 Task: Set up alerts for new listings in Miami, Florida, with oceanfront views.
Action: Key pressed m<Key.caps_lock>IAMI
Screenshot: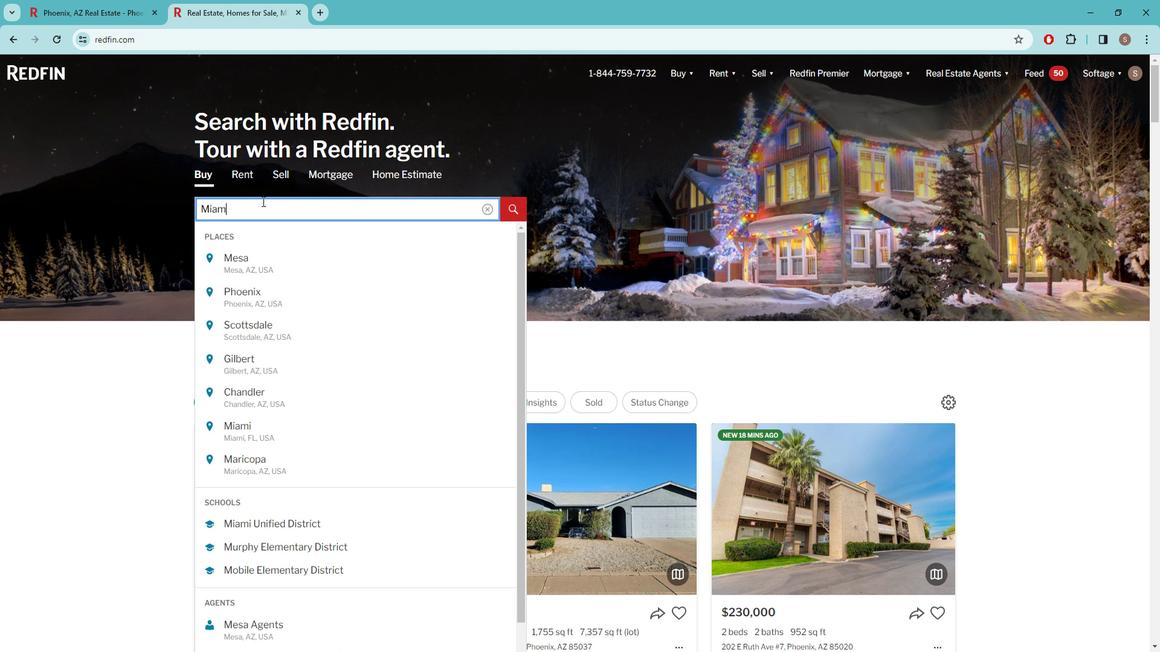 
Action: Mouse moved to (265, 259)
Screenshot: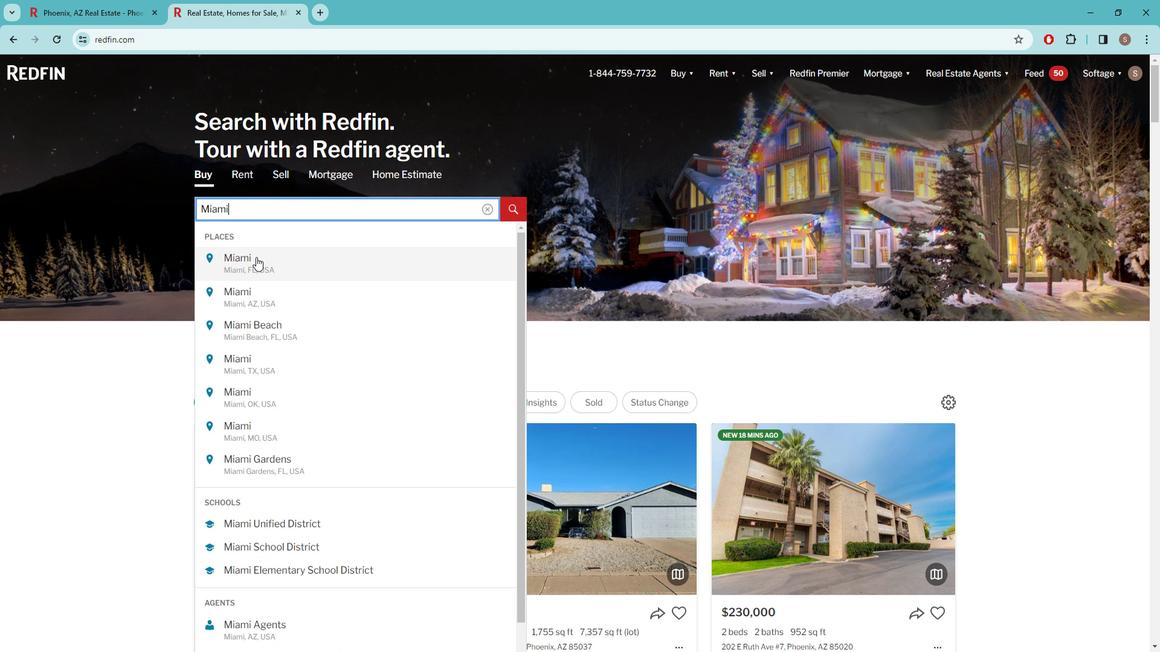 
Action: Mouse pressed left at (265, 259)
Screenshot: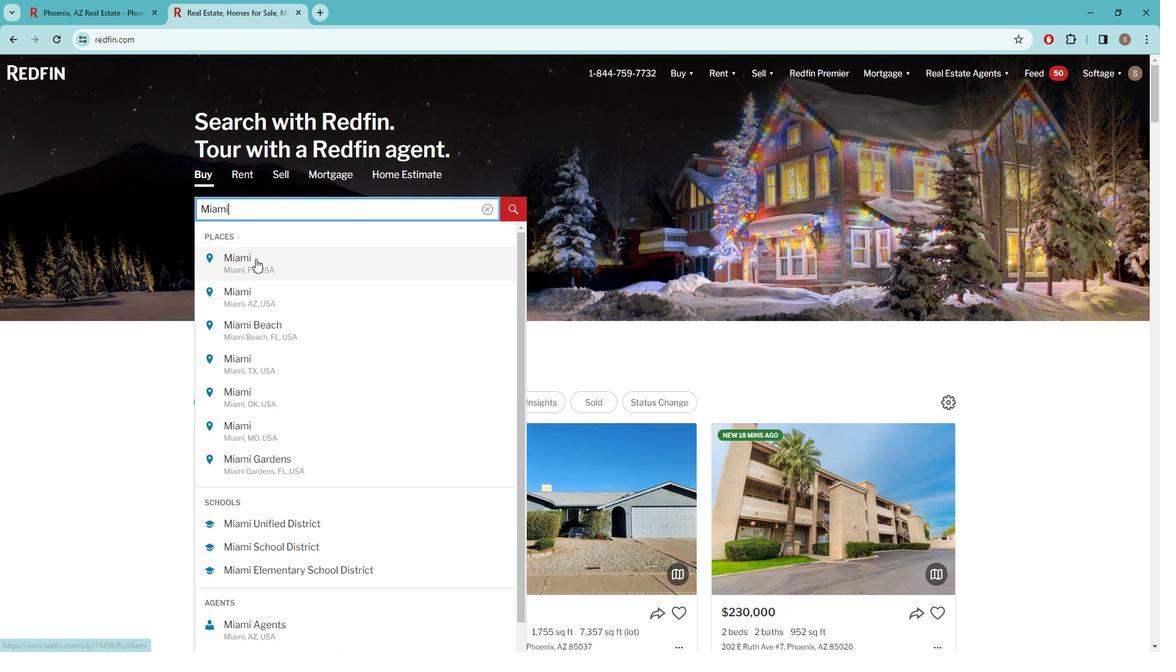 
Action: Mouse moved to (1026, 152)
Screenshot: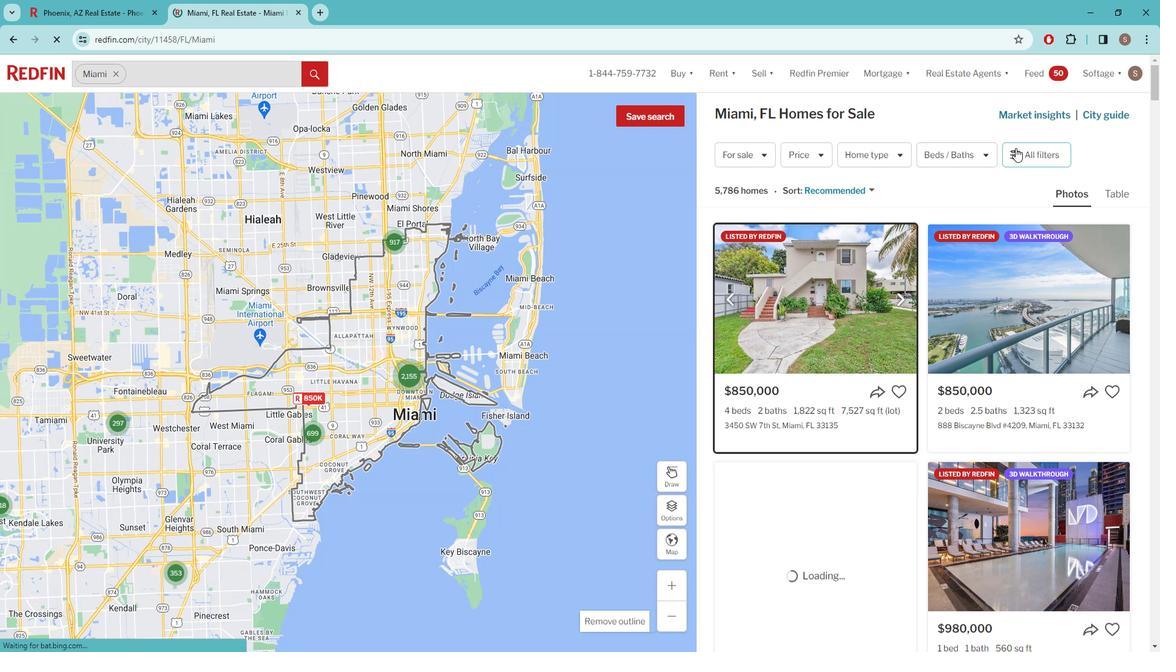 
Action: Mouse pressed left at (1026, 152)
Screenshot: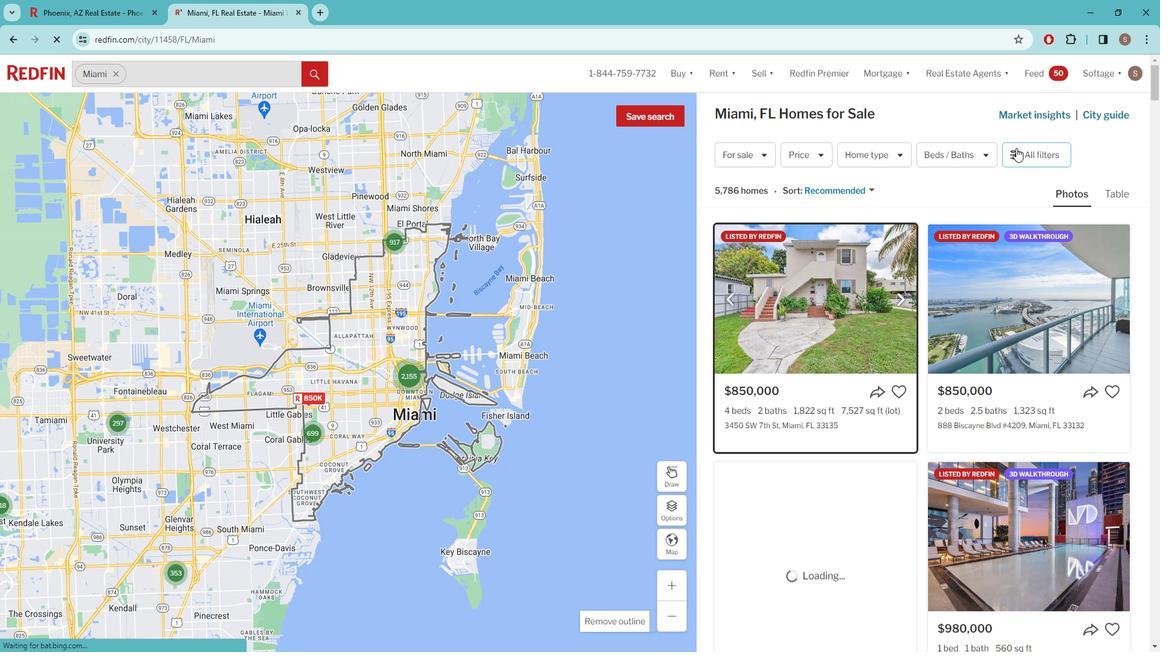 
Action: Mouse moved to (1021, 152)
Screenshot: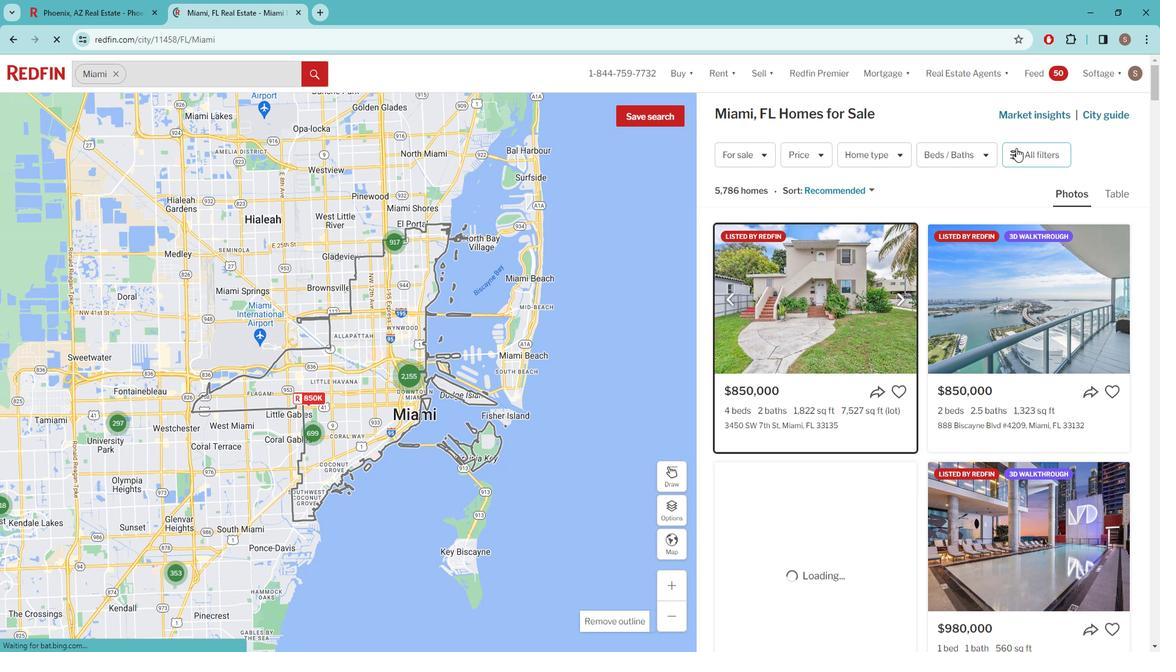 
Action: Mouse pressed left at (1021, 152)
Screenshot: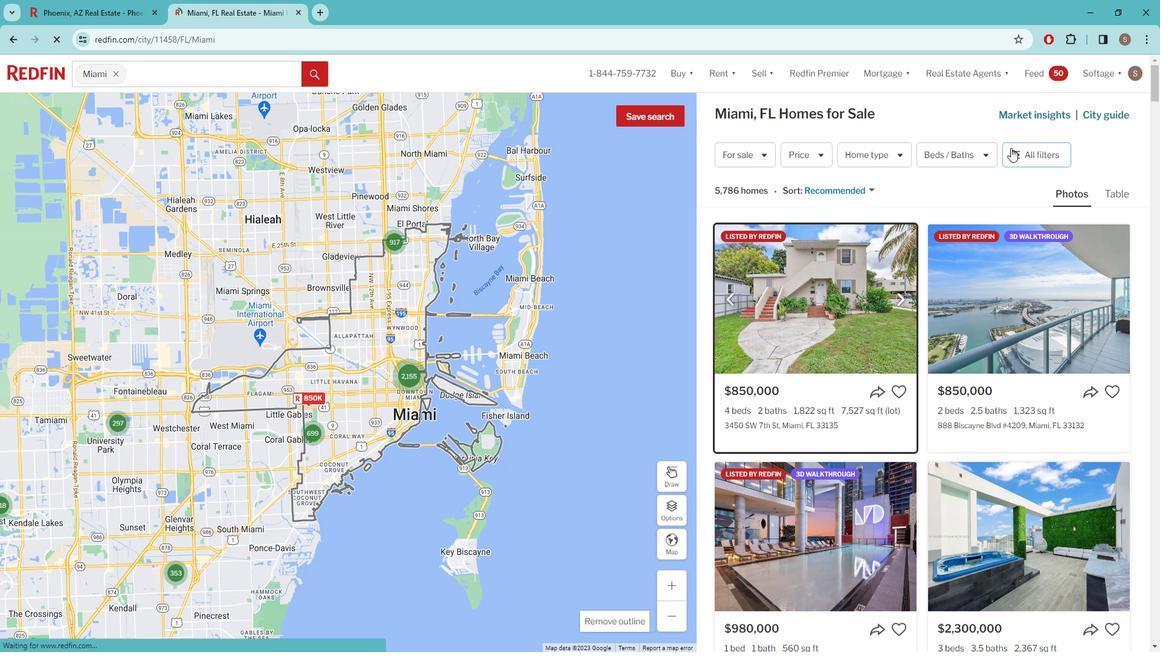 
Action: Mouse moved to (921, 269)
Screenshot: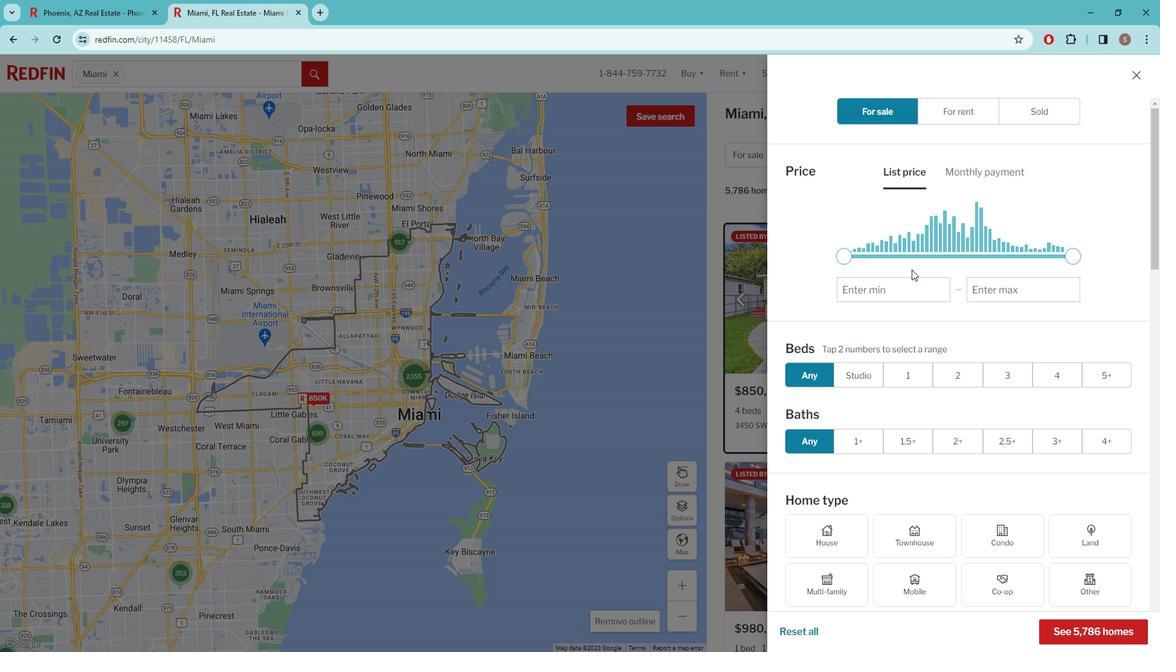 
Action: Mouse scrolled (921, 269) with delta (0, 0)
Screenshot: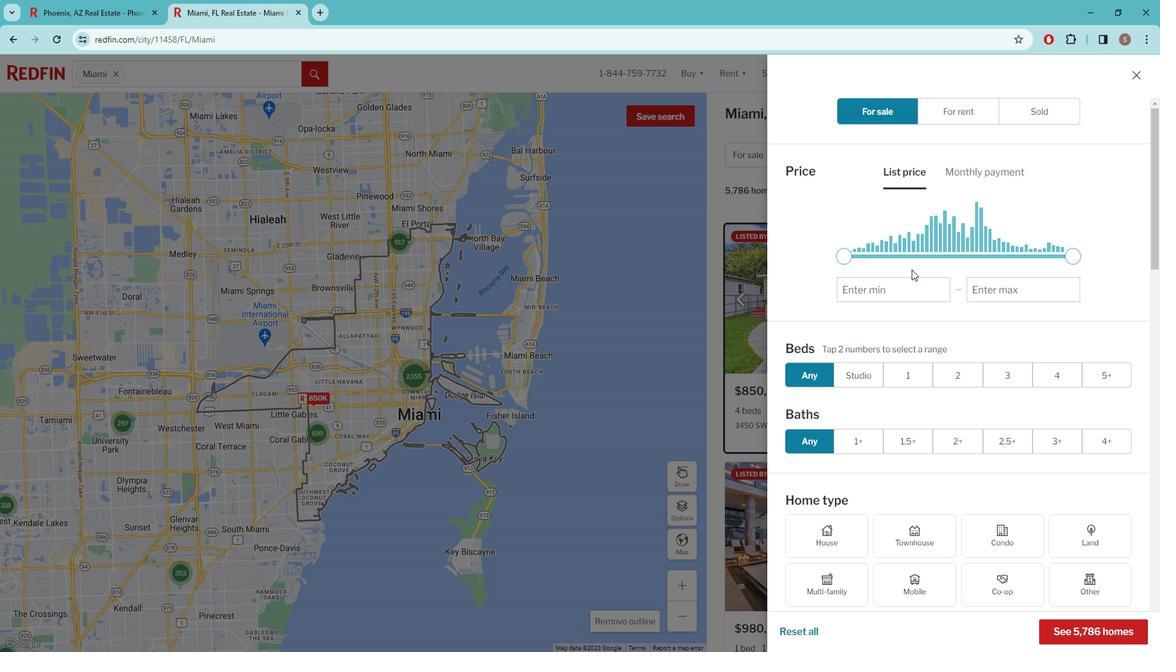 
Action: Mouse moved to (914, 269)
Screenshot: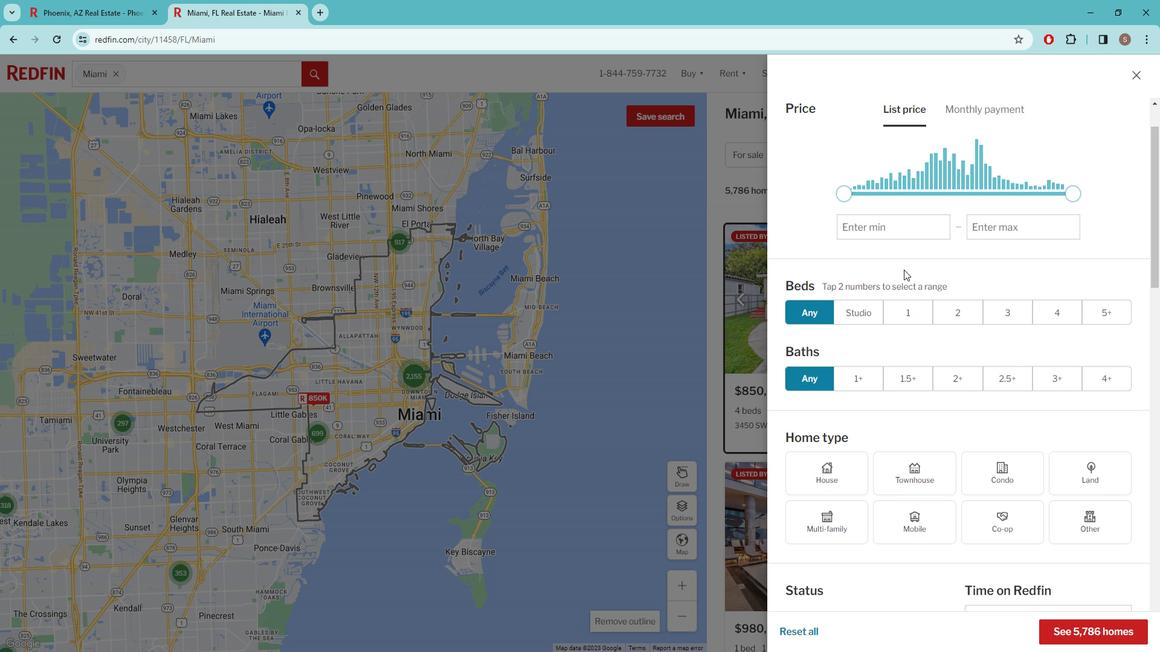 
Action: Mouse scrolled (914, 269) with delta (0, 0)
Screenshot: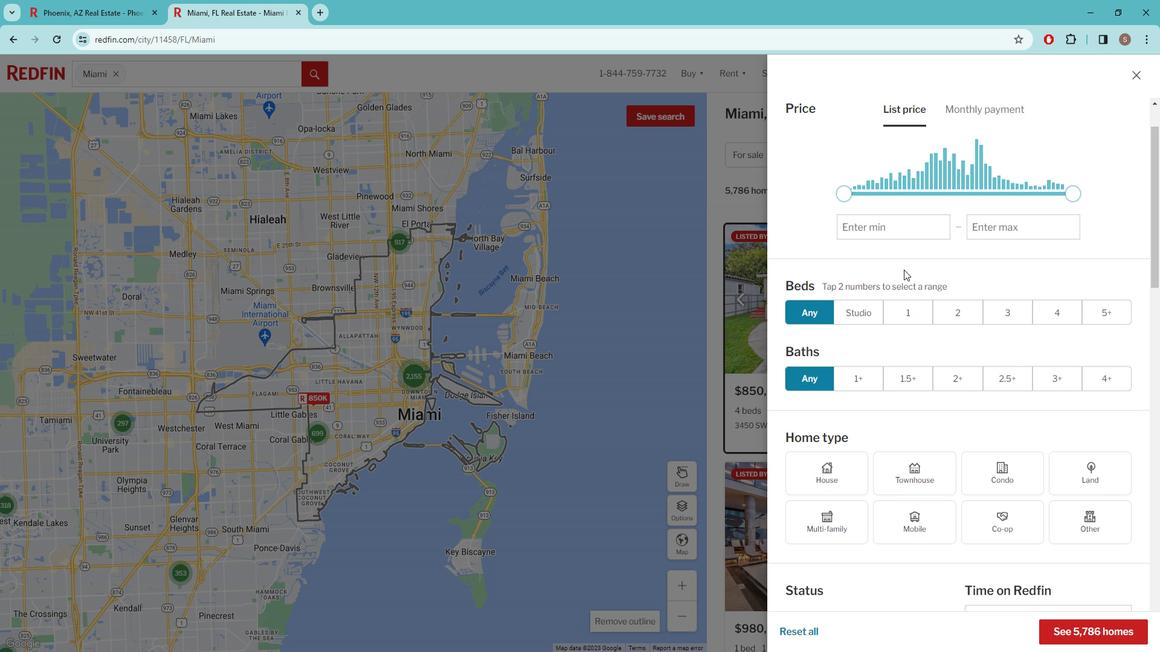 
Action: Mouse moved to (912, 269)
Screenshot: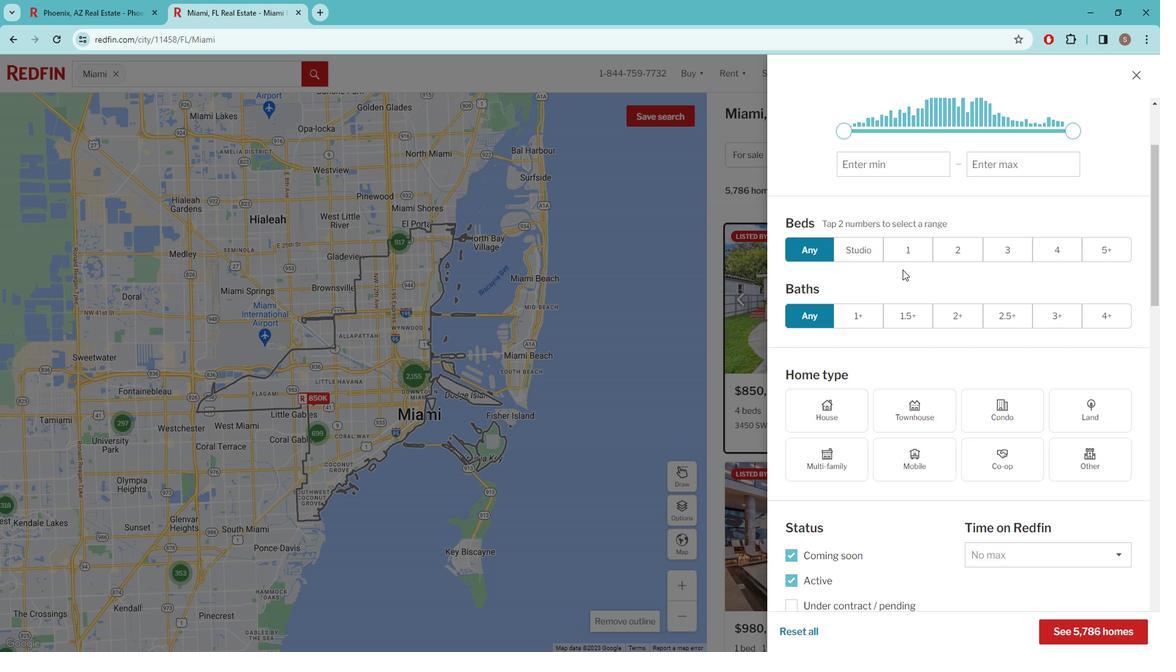 
Action: Mouse scrolled (912, 269) with delta (0, 0)
Screenshot: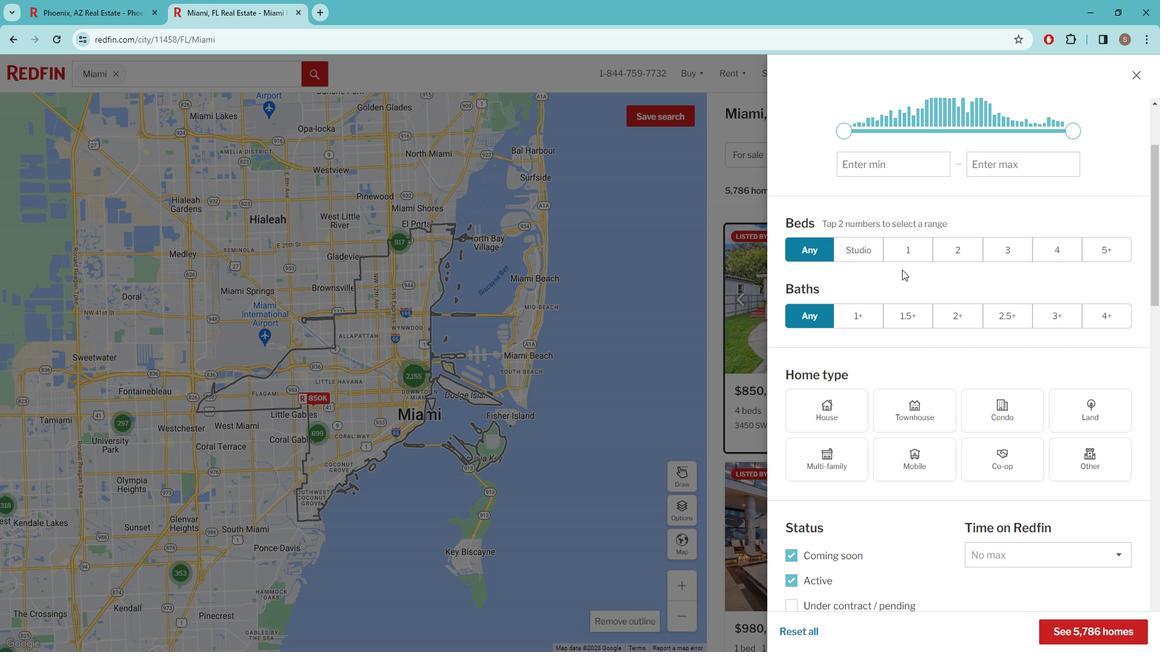 
Action: Mouse moved to (908, 269)
Screenshot: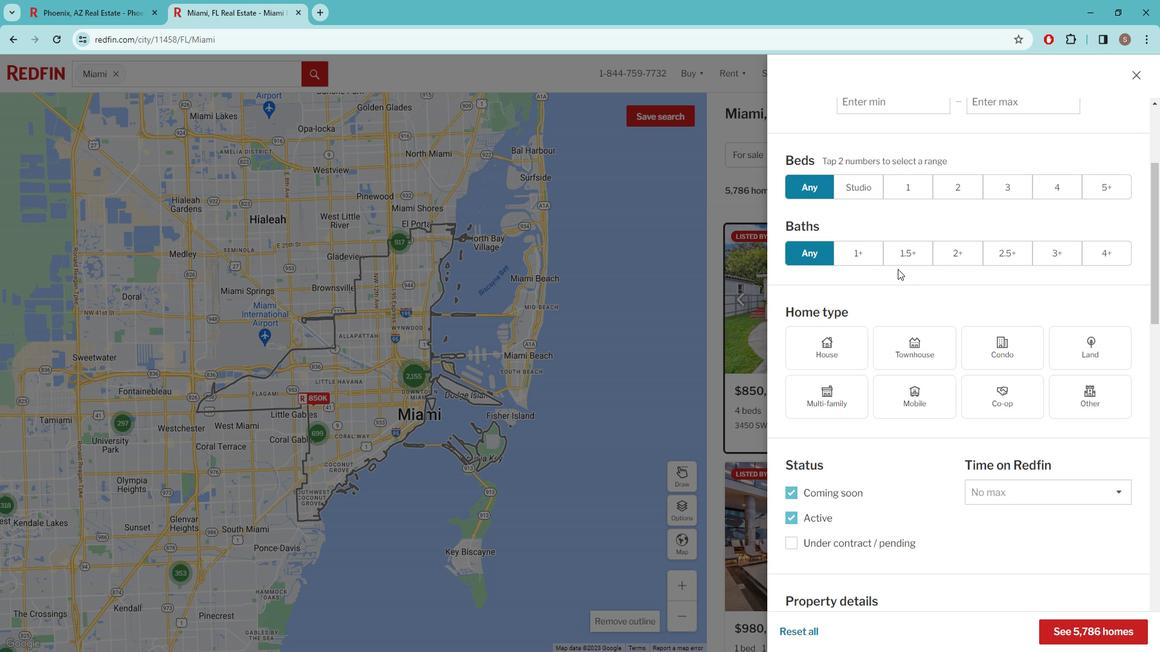 
Action: Mouse scrolled (908, 268) with delta (0, 0)
Screenshot: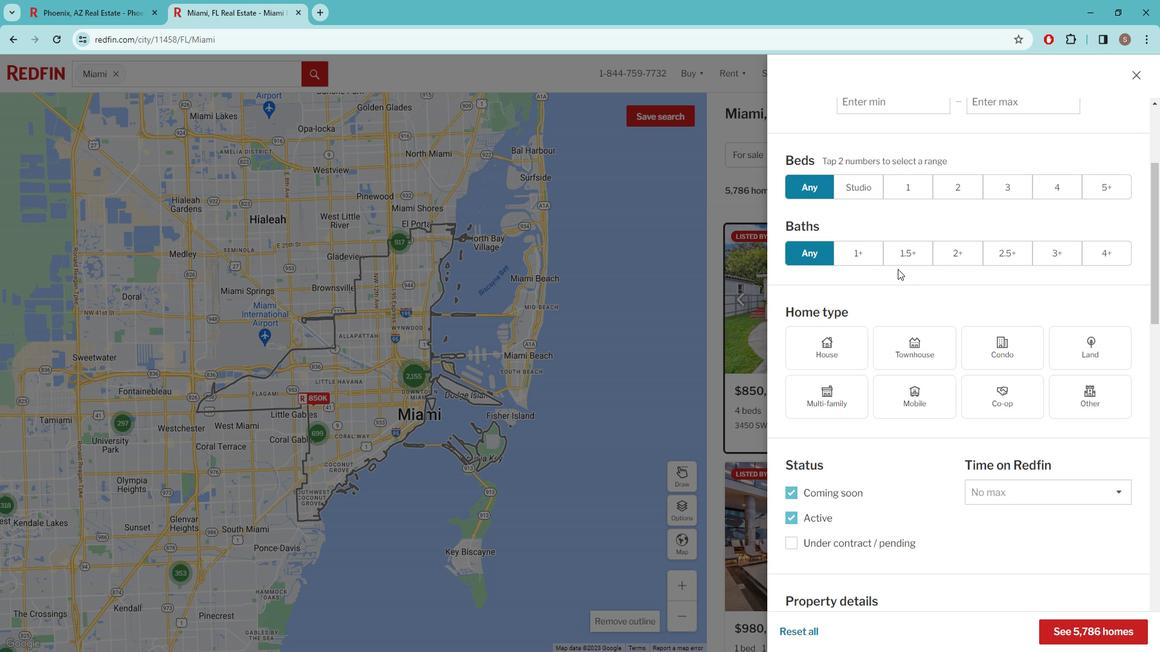 
Action: Mouse moved to (895, 269)
Screenshot: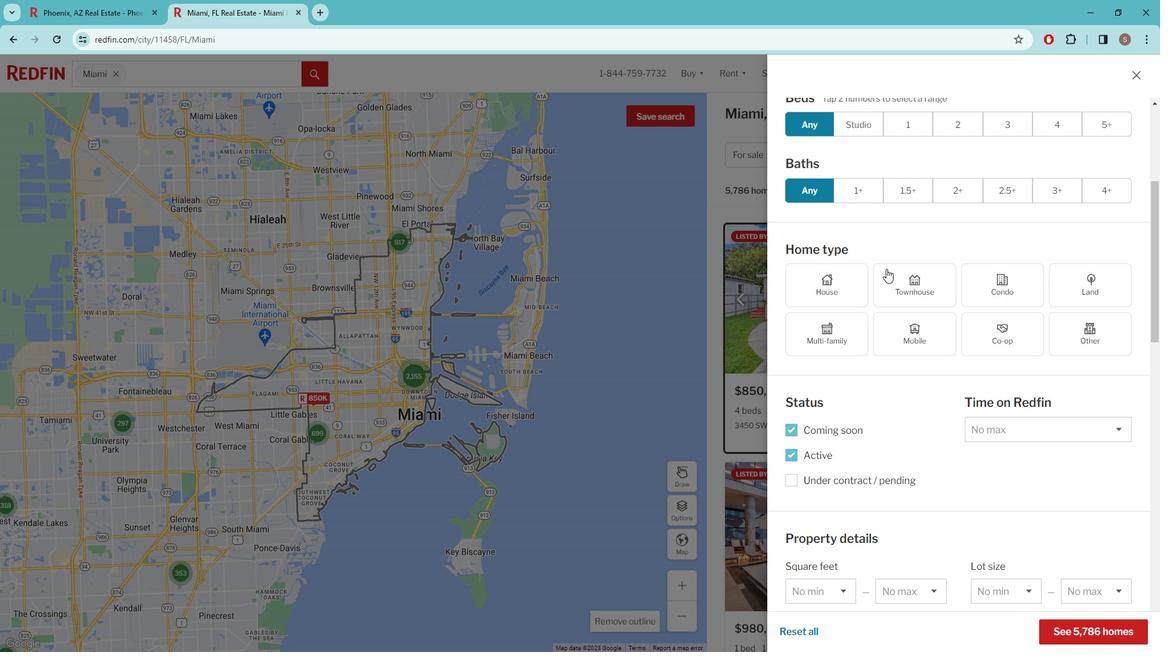 
Action: Mouse scrolled (895, 268) with delta (0, 0)
Screenshot: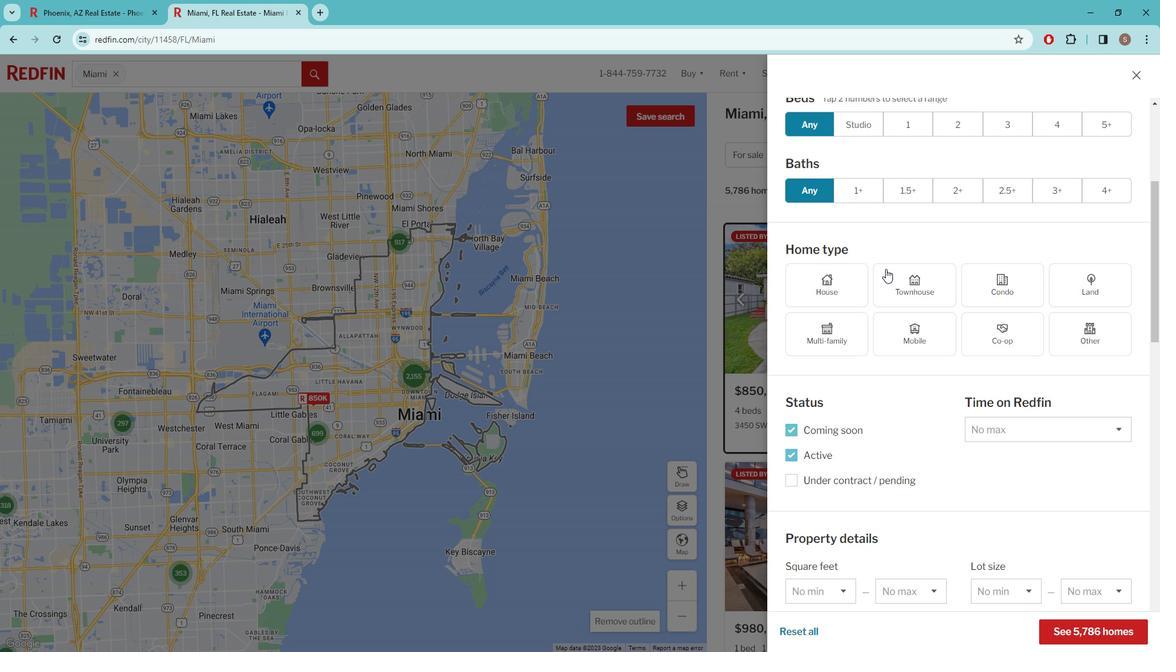 
Action: Mouse scrolled (895, 268) with delta (0, 0)
Screenshot: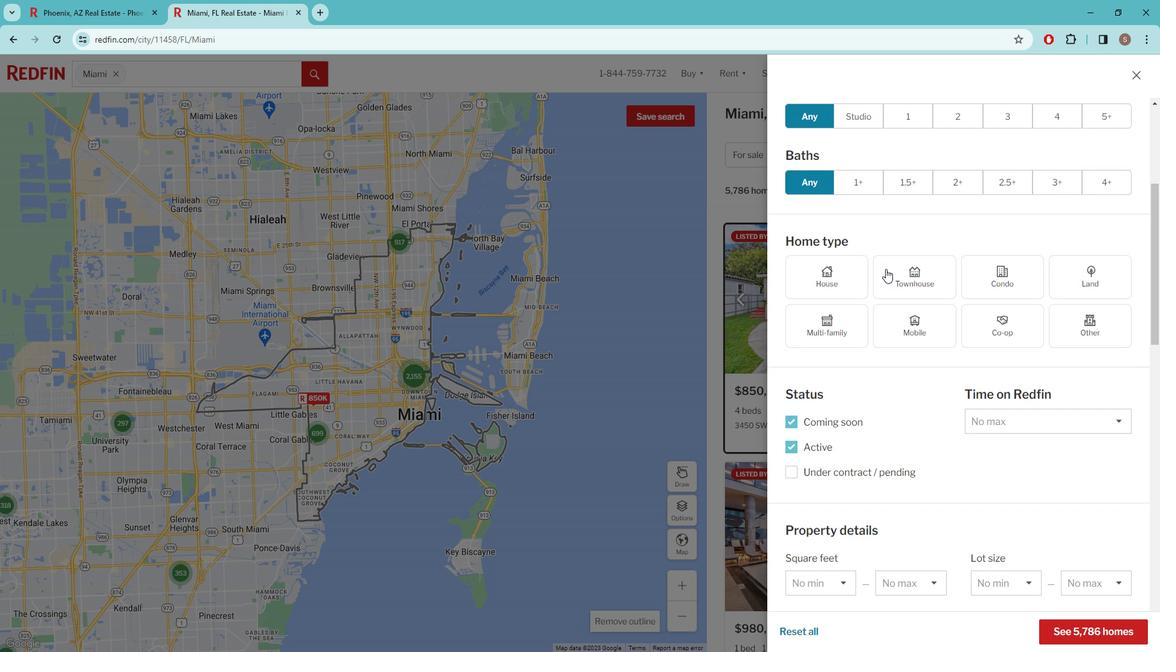 
Action: Mouse scrolled (895, 268) with delta (0, 0)
Screenshot: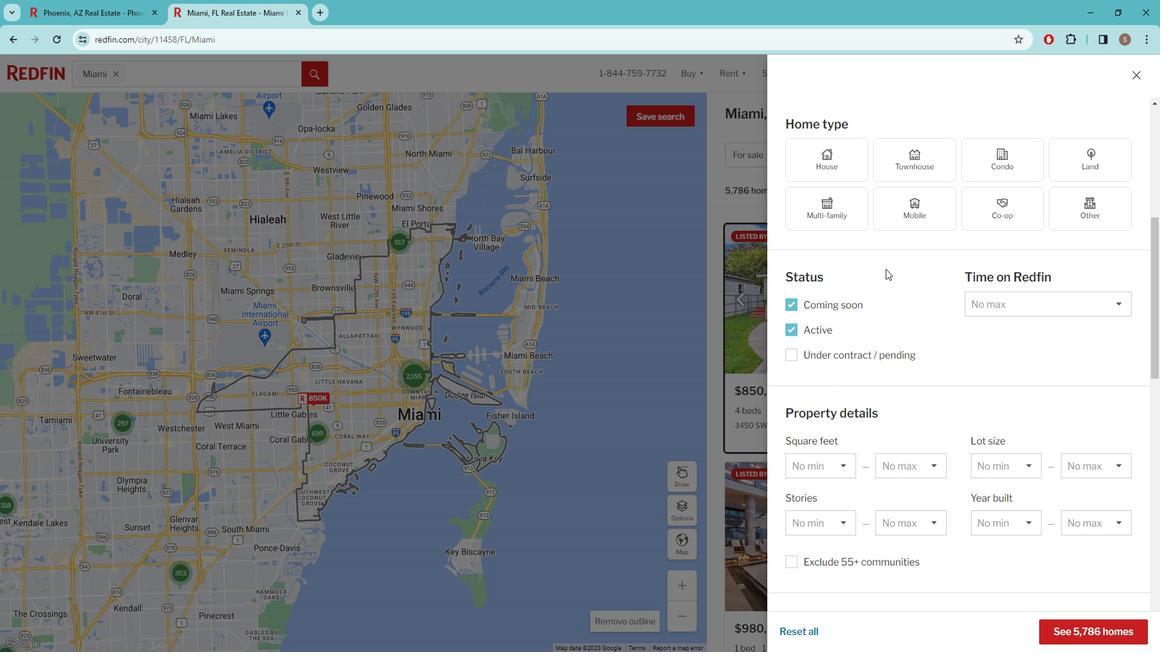 
Action: Mouse moved to (894, 269)
Screenshot: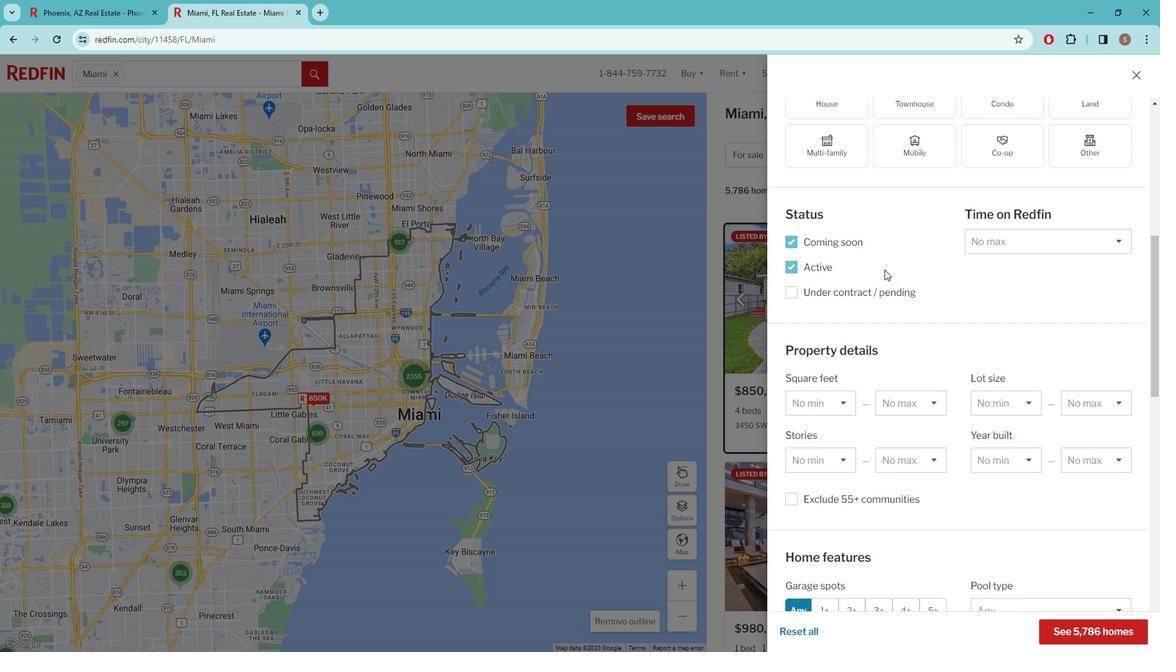 
Action: Mouse scrolled (894, 269) with delta (0, 0)
Screenshot: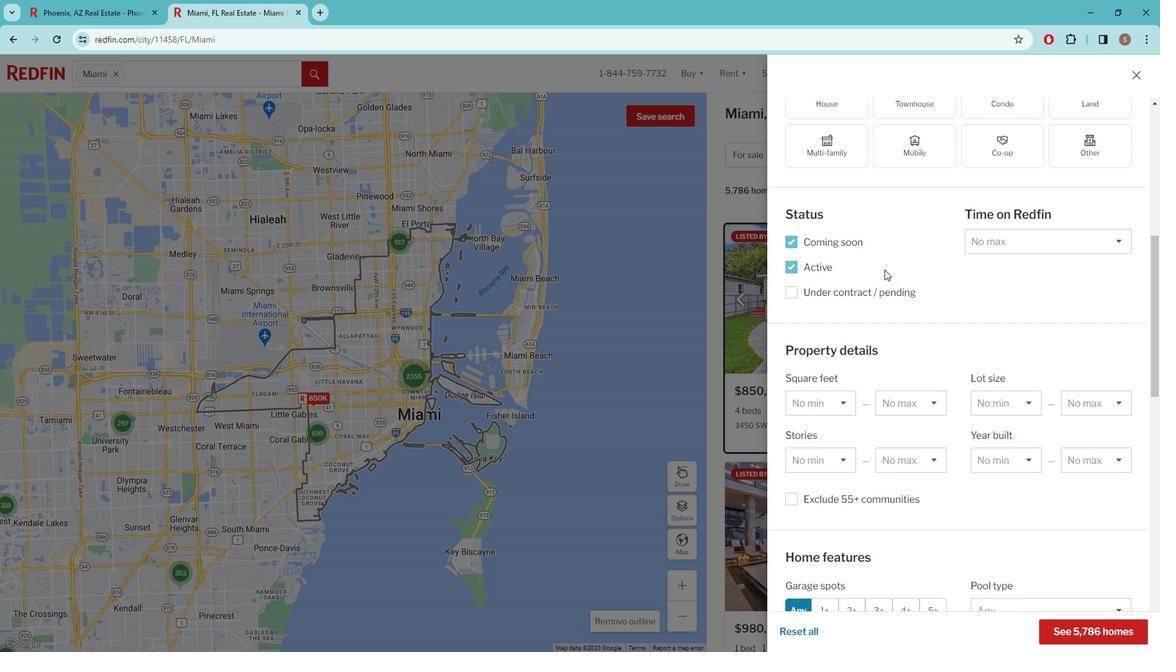 
Action: Mouse scrolled (894, 269) with delta (0, 0)
Screenshot: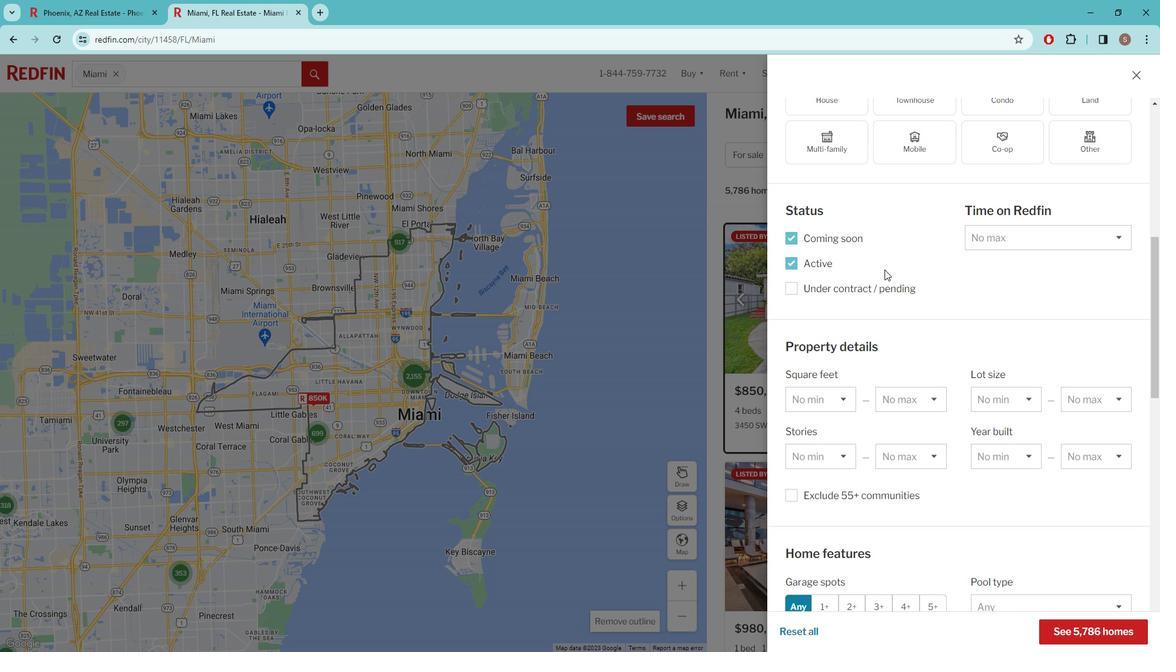 
Action: Mouse scrolled (894, 269) with delta (0, 0)
Screenshot: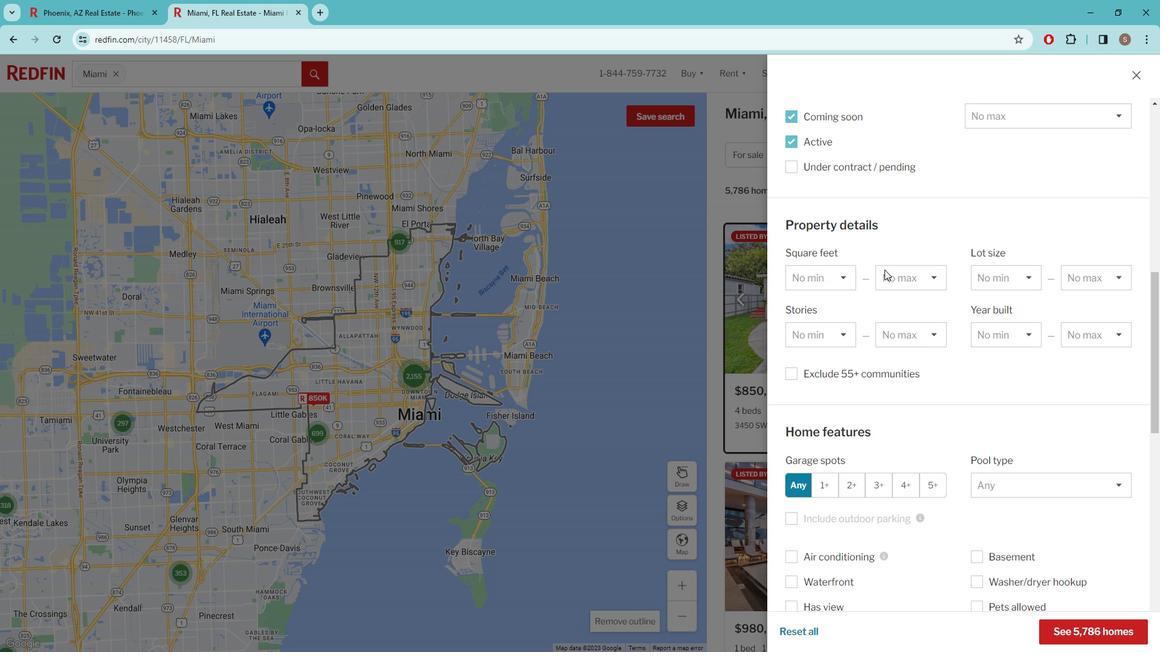 
Action: Mouse scrolled (894, 269) with delta (0, 0)
Screenshot: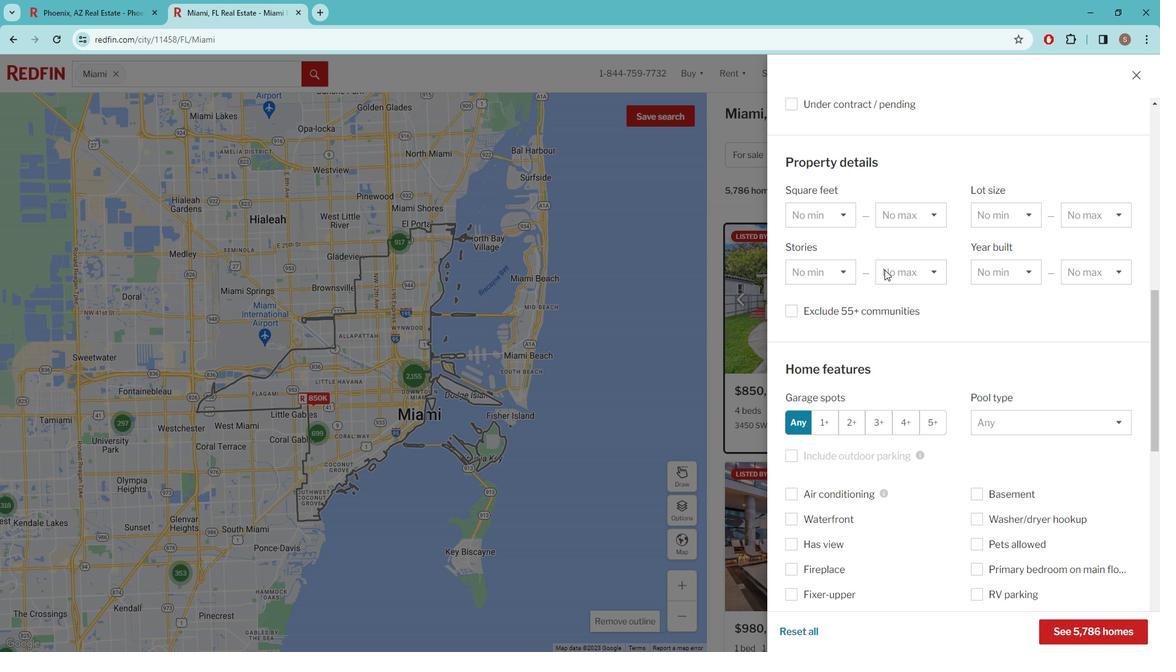 
Action: Mouse moved to (894, 270)
Screenshot: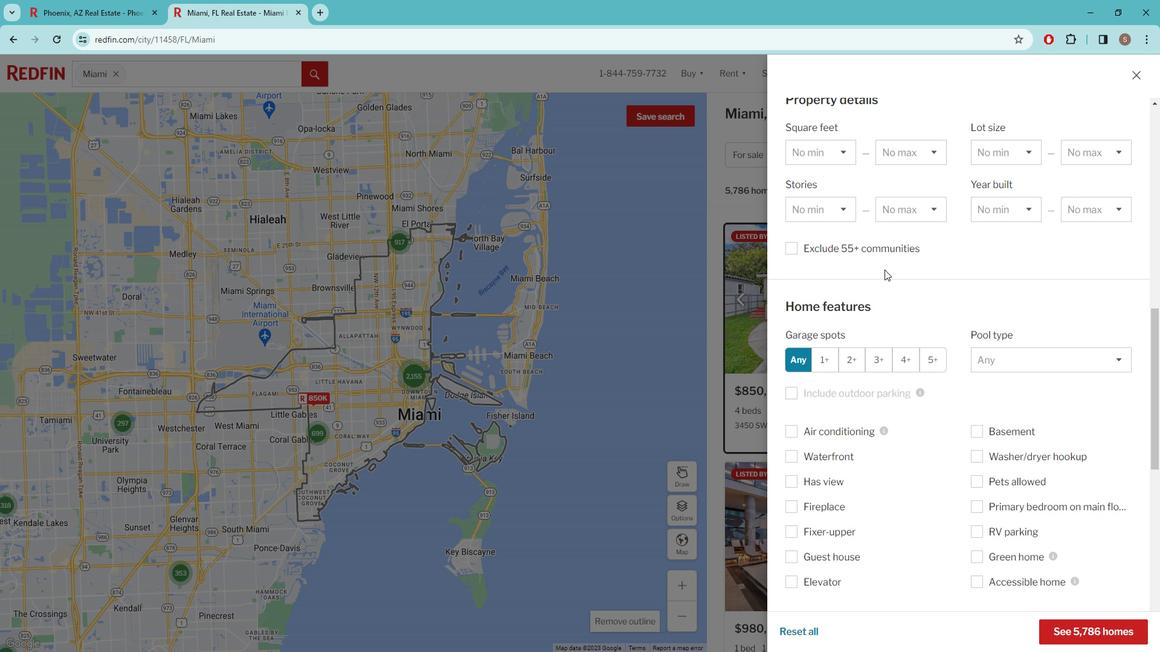 
Action: Mouse scrolled (894, 269) with delta (0, 0)
Screenshot: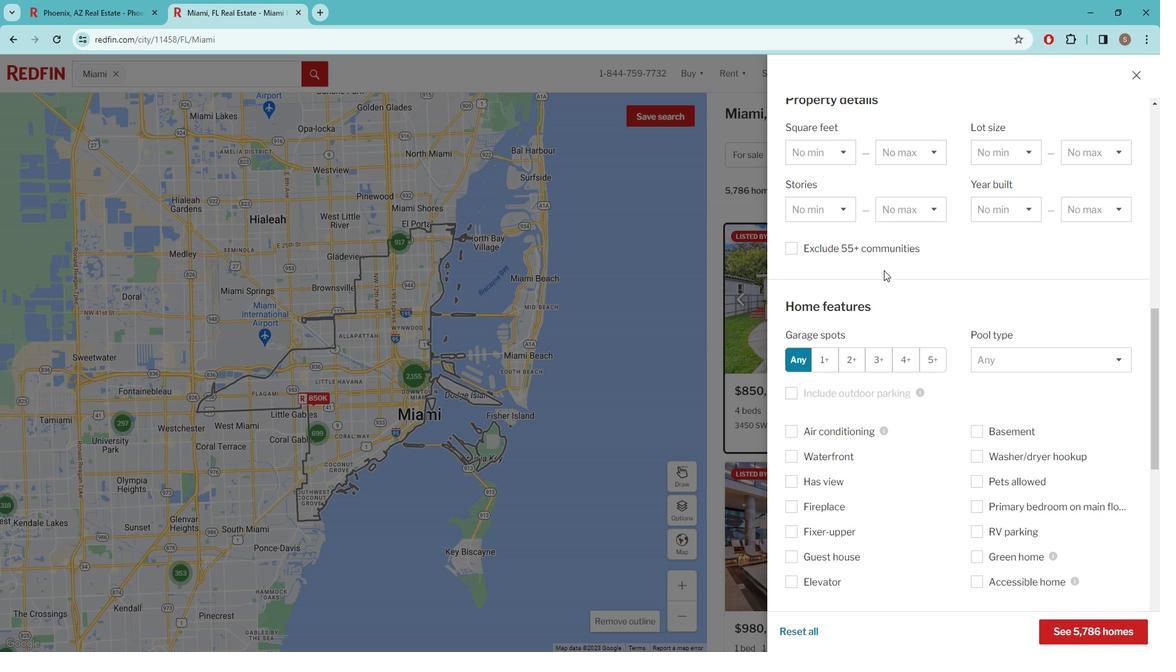 
Action: Mouse moved to (894, 270)
Screenshot: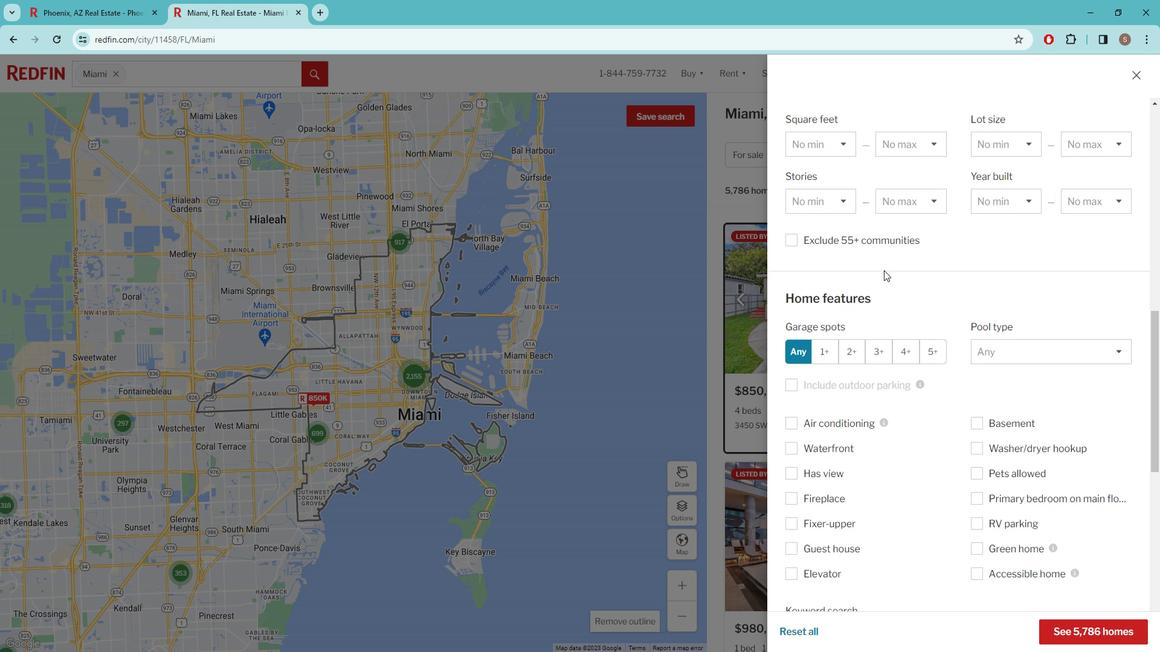 
Action: Mouse scrolled (894, 269) with delta (0, 0)
Screenshot: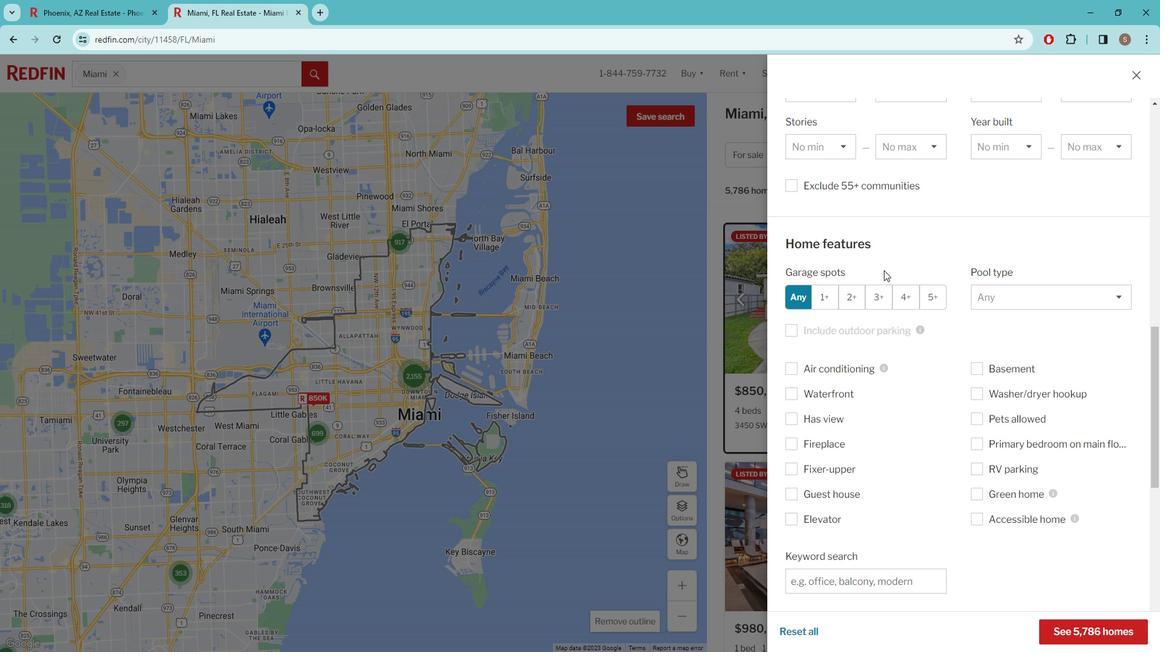 
Action: Mouse scrolled (894, 269) with delta (0, 0)
Screenshot: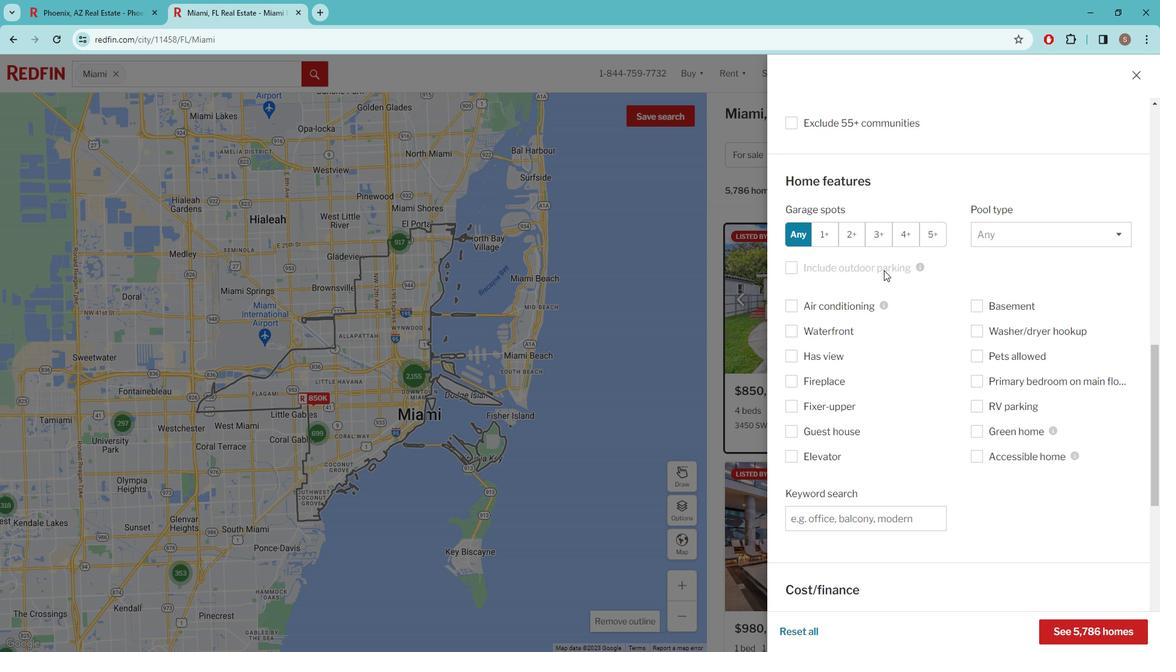 
Action: Mouse moved to (885, 305)
Screenshot: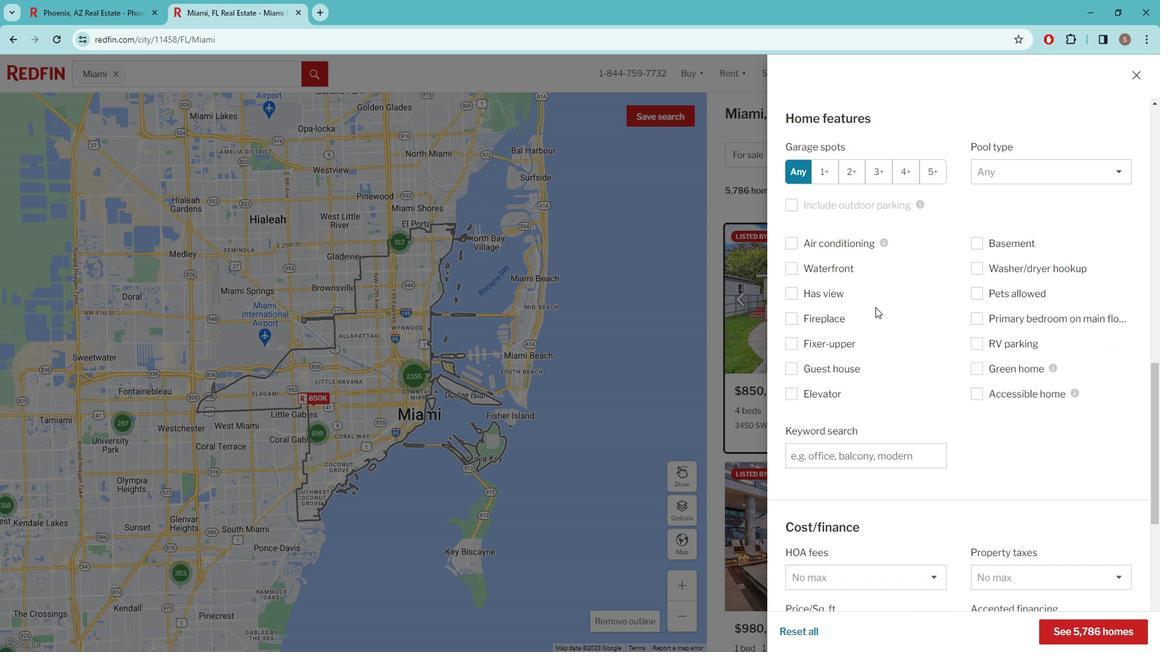 
Action: Mouse scrolled (885, 305) with delta (0, 0)
Screenshot: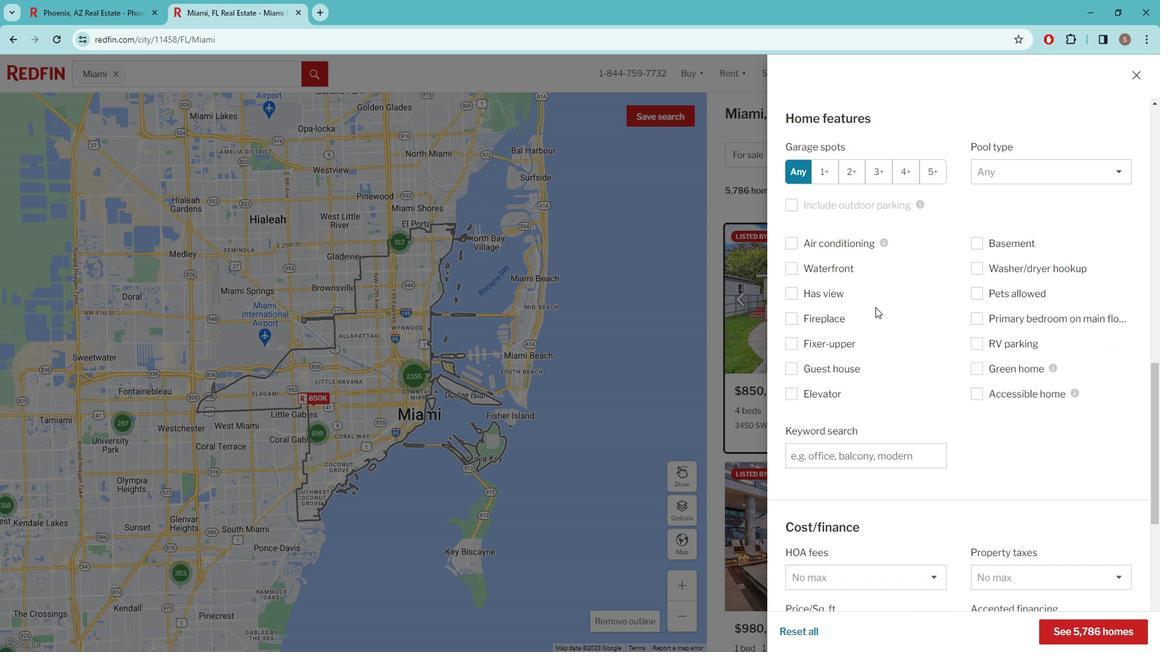 
Action: Mouse moved to (835, 386)
Screenshot: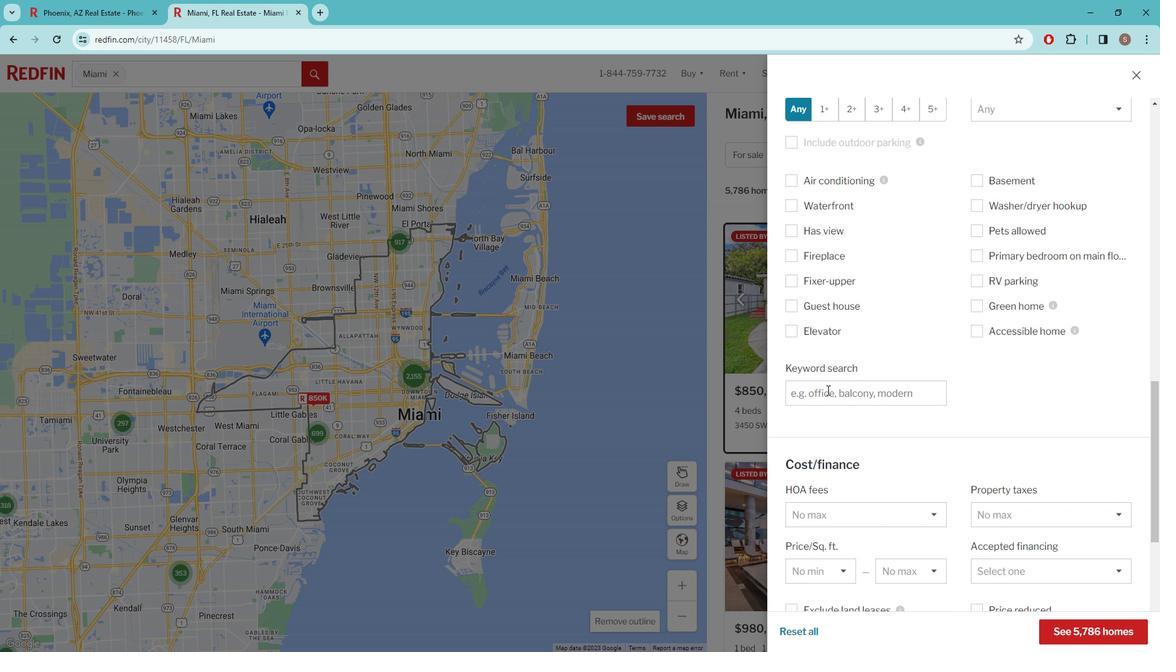 
Action: Mouse pressed left at (835, 386)
Screenshot: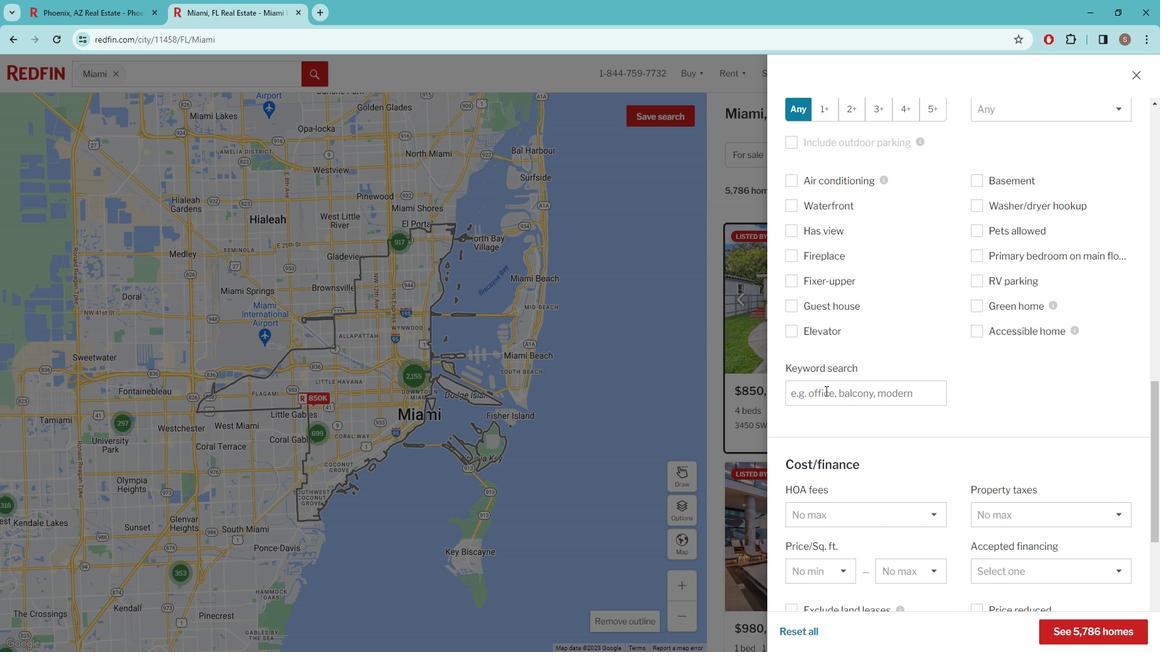 
Action: Key pressed OCEABFRONT<Key.space>VIEWS
Screenshot: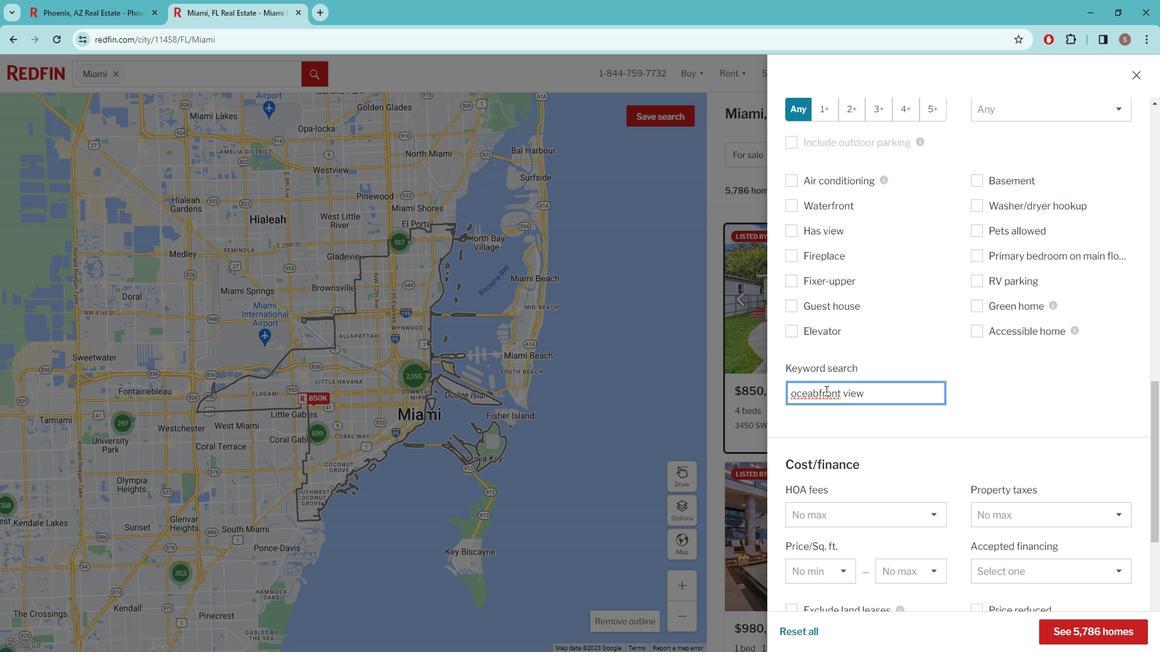 
Action: Mouse moved to (828, 388)
Screenshot: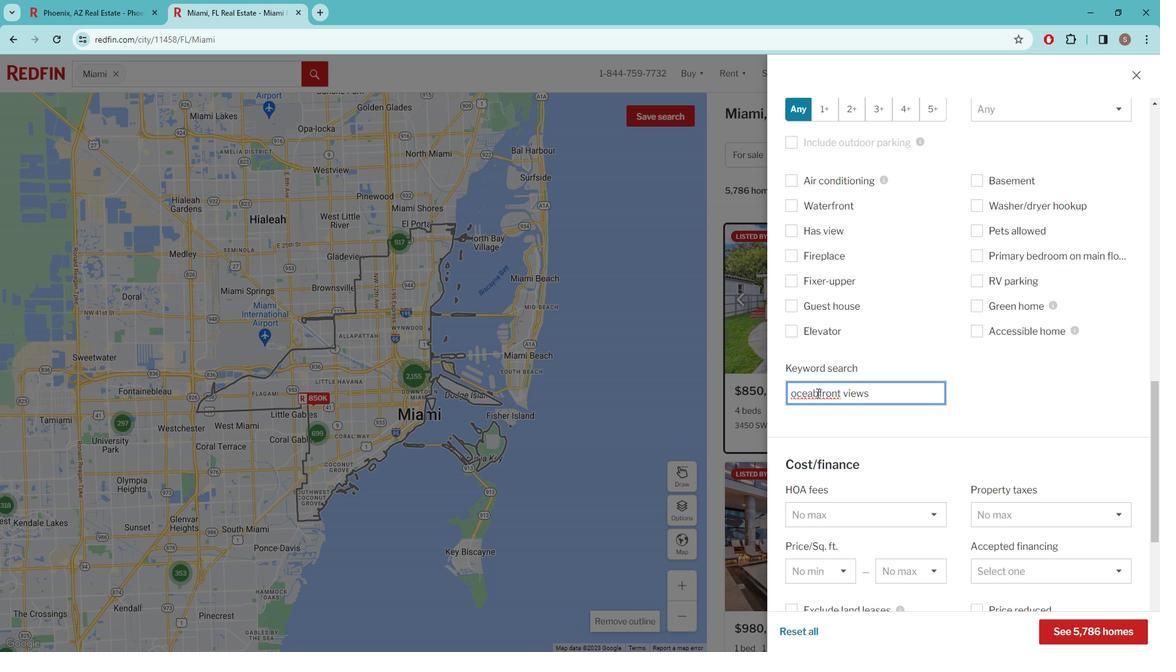 
Action: Mouse pressed left at (828, 388)
Screenshot: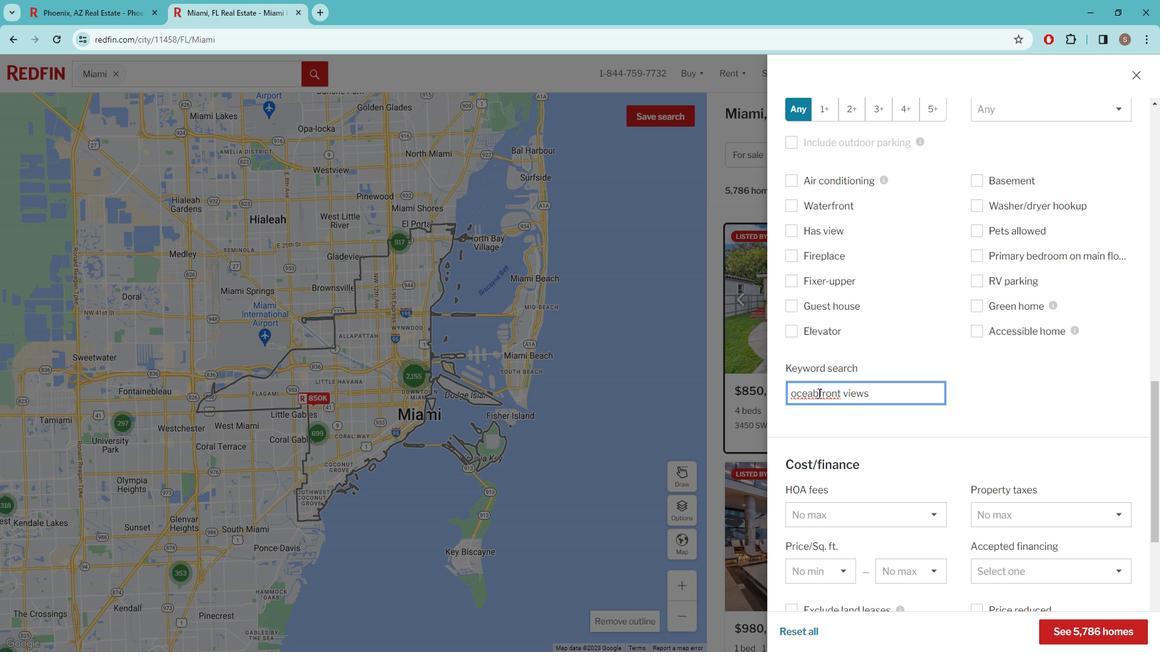 
Action: Mouse moved to (828, 389)
Screenshot: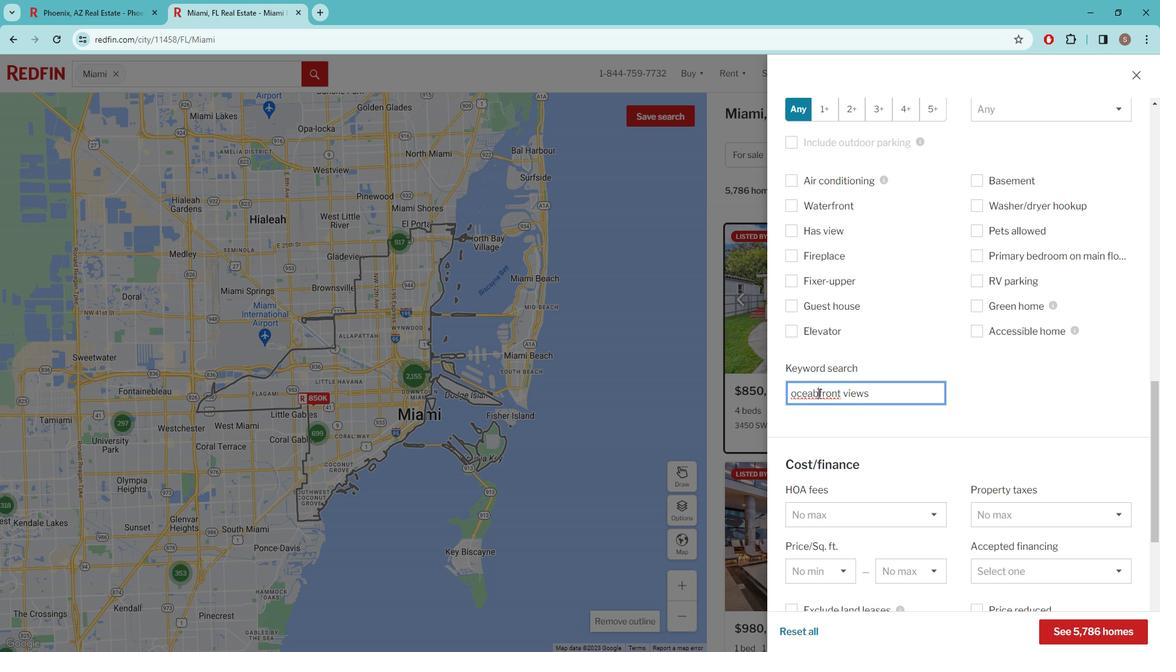 
Action: Key pressed <Key.backspace>N
Screenshot: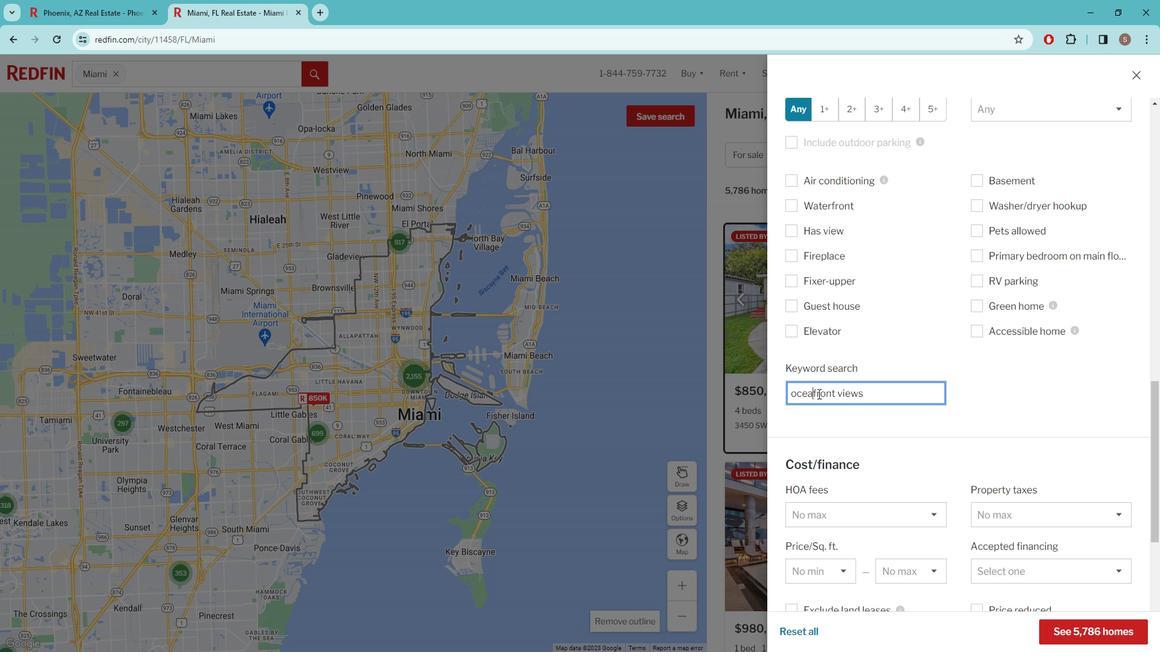
Action: Mouse moved to (825, 402)
Screenshot: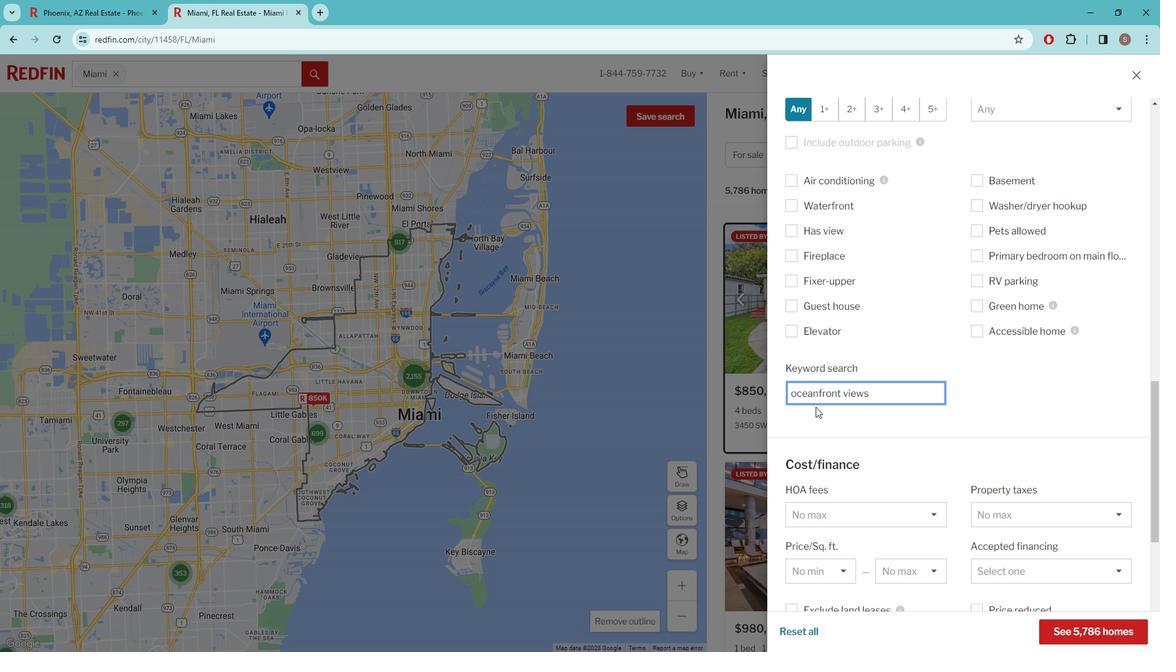 
Action: Mouse scrolled (825, 402) with delta (0, 0)
Screenshot: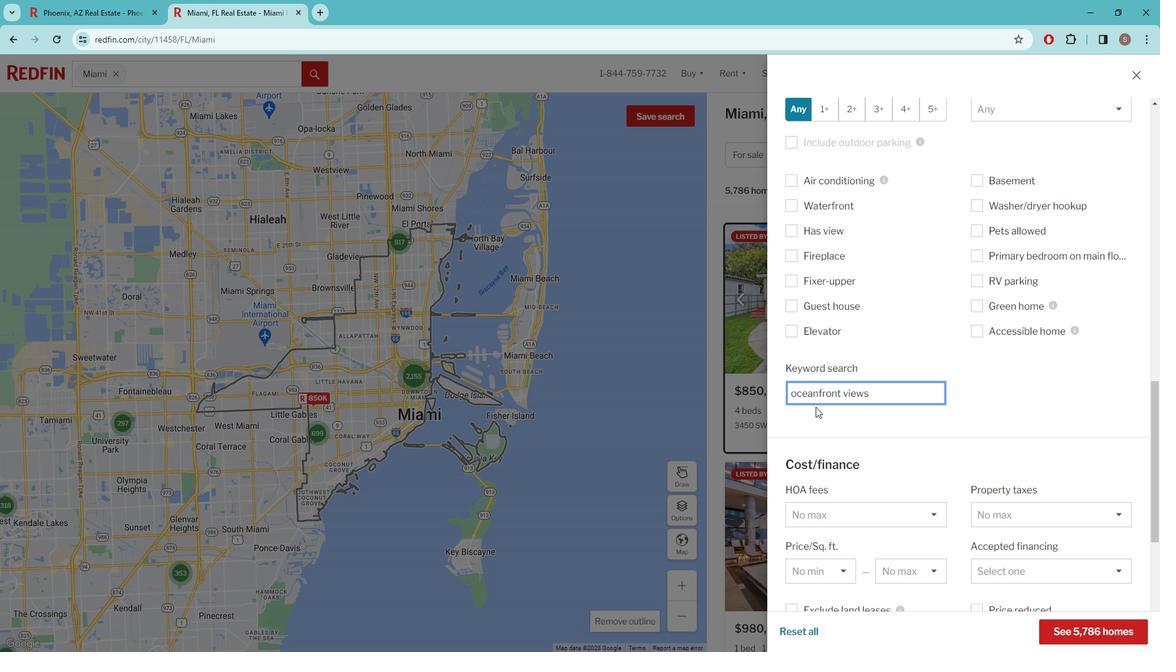 
Action: Mouse scrolled (825, 402) with delta (0, 0)
Screenshot: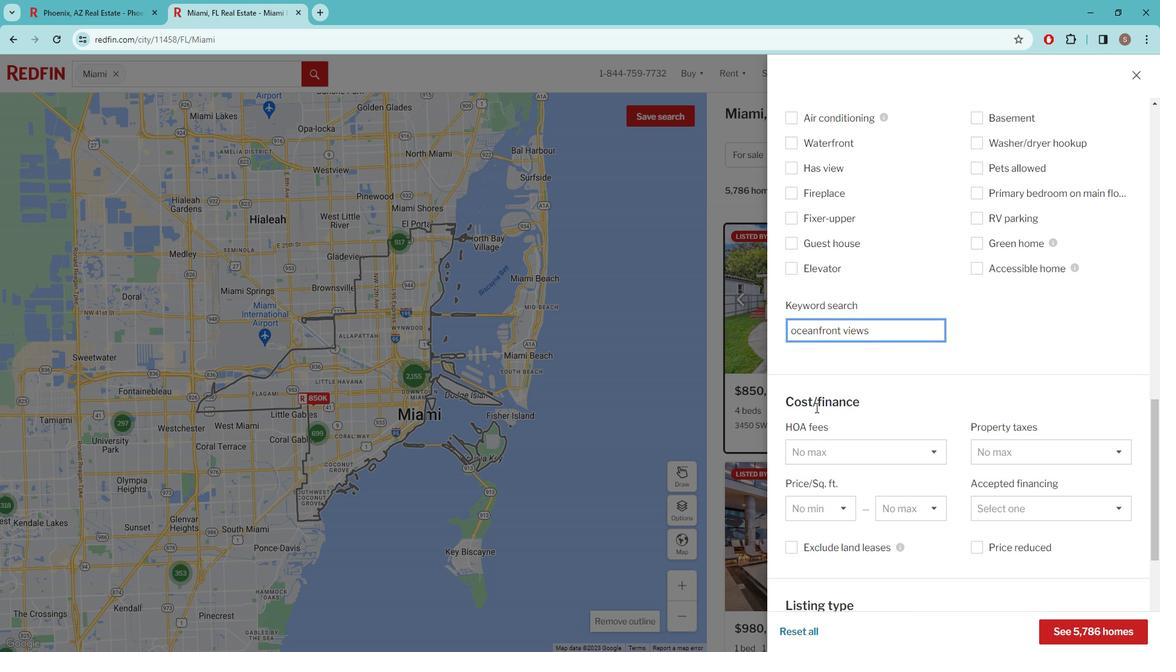 
Action: Mouse scrolled (825, 402) with delta (0, 0)
Screenshot: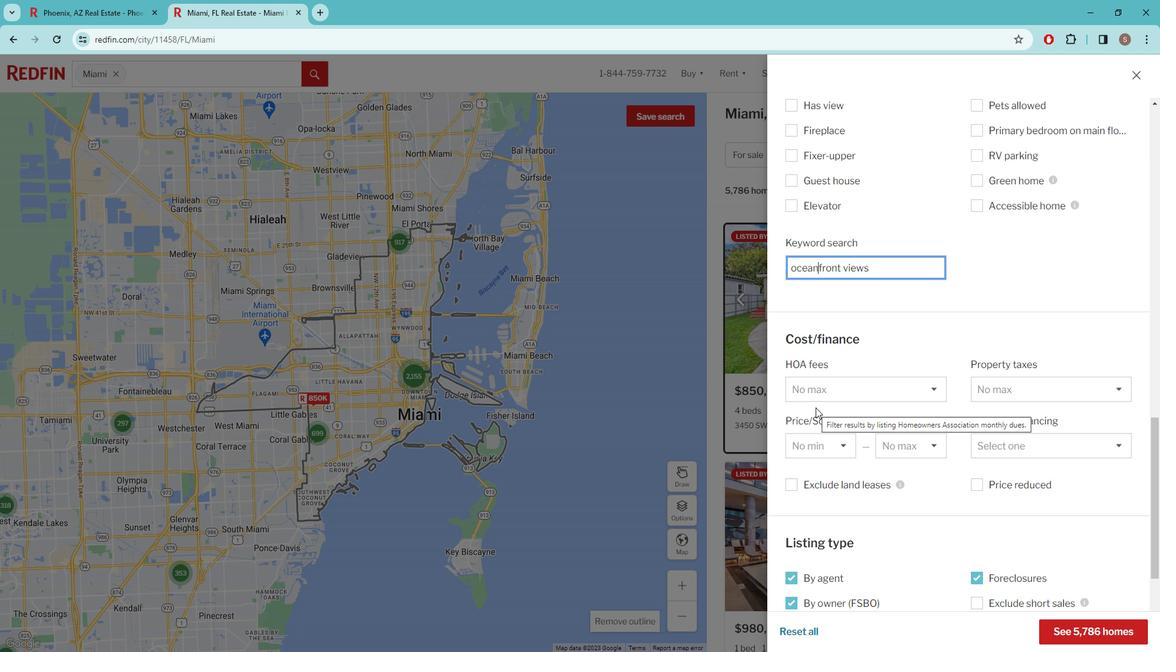 
Action: Mouse scrolled (825, 402) with delta (0, 0)
Screenshot: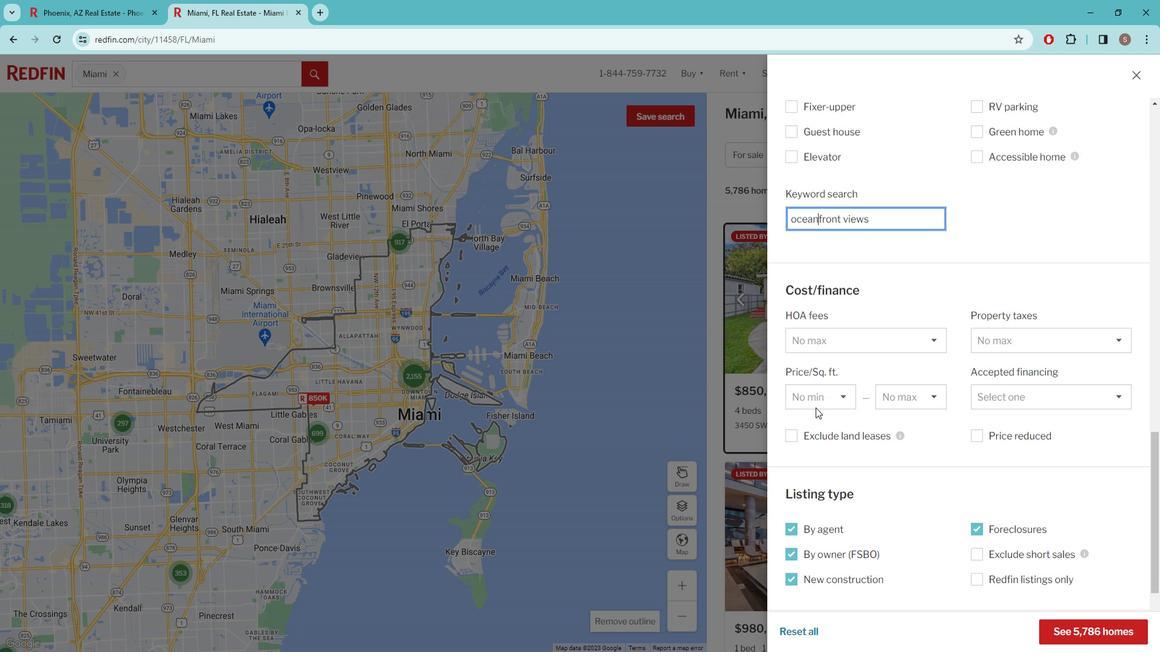 
Action: Mouse scrolled (825, 402) with delta (0, 0)
Screenshot: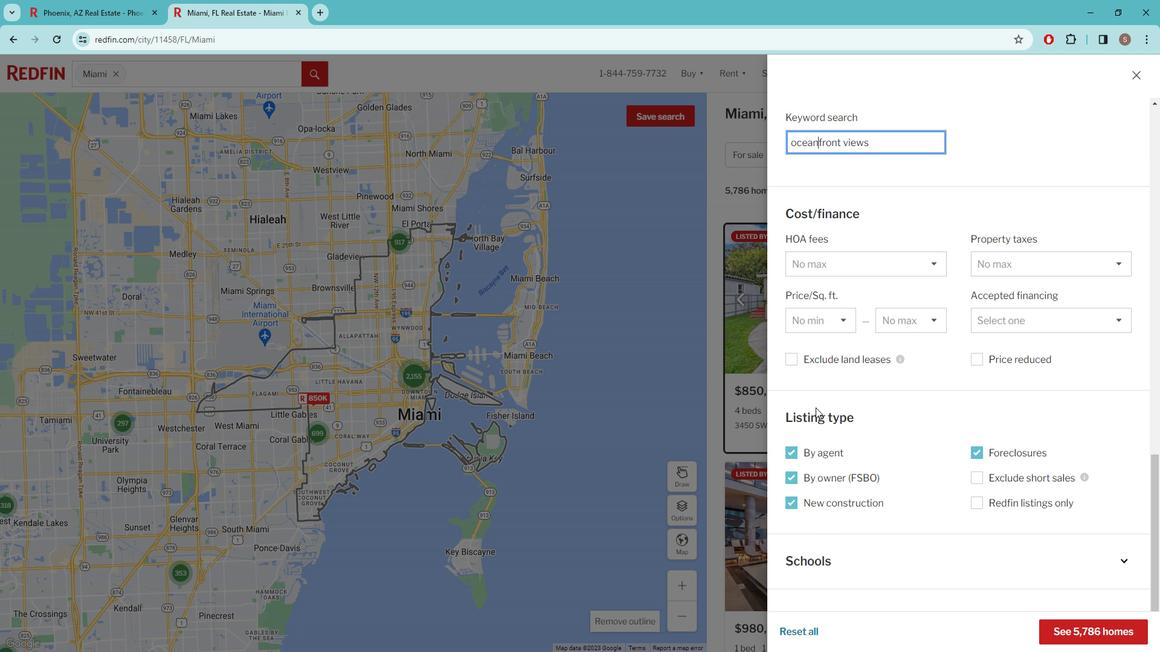 
Action: Mouse scrolled (825, 402) with delta (0, 0)
Screenshot: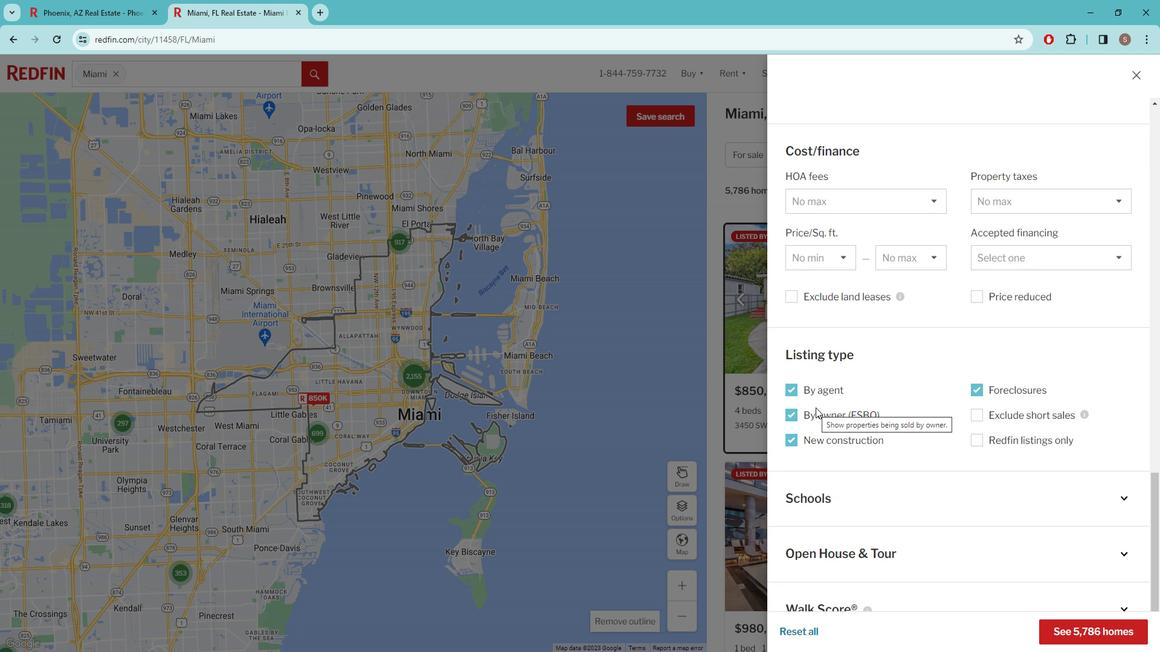 
Action: Mouse scrolled (825, 402) with delta (0, 0)
Screenshot: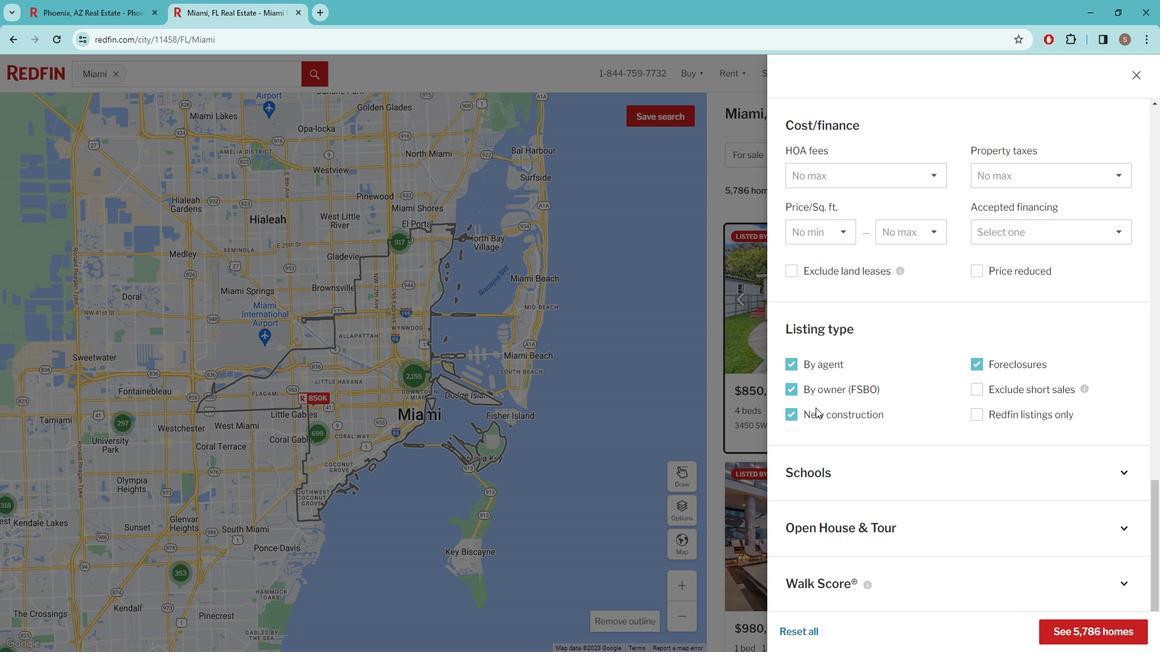 
Action: Mouse scrolled (825, 402) with delta (0, 0)
Screenshot: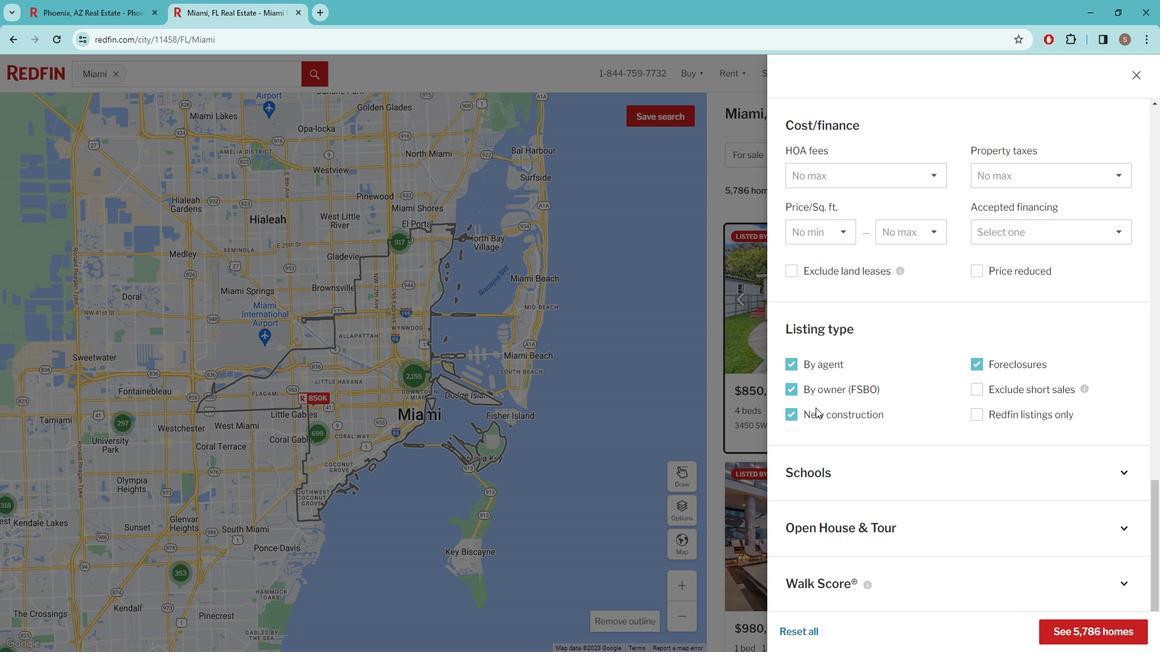 
Action: Mouse moved to (1086, 614)
Screenshot: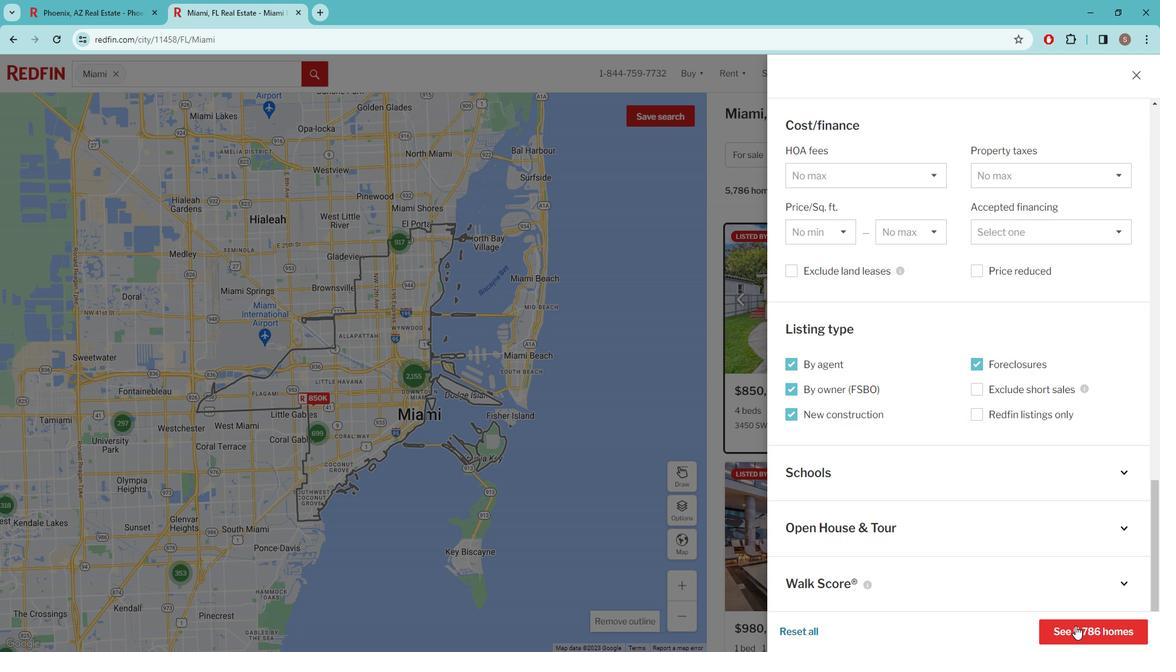 
Action: Mouse pressed left at (1086, 614)
Screenshot: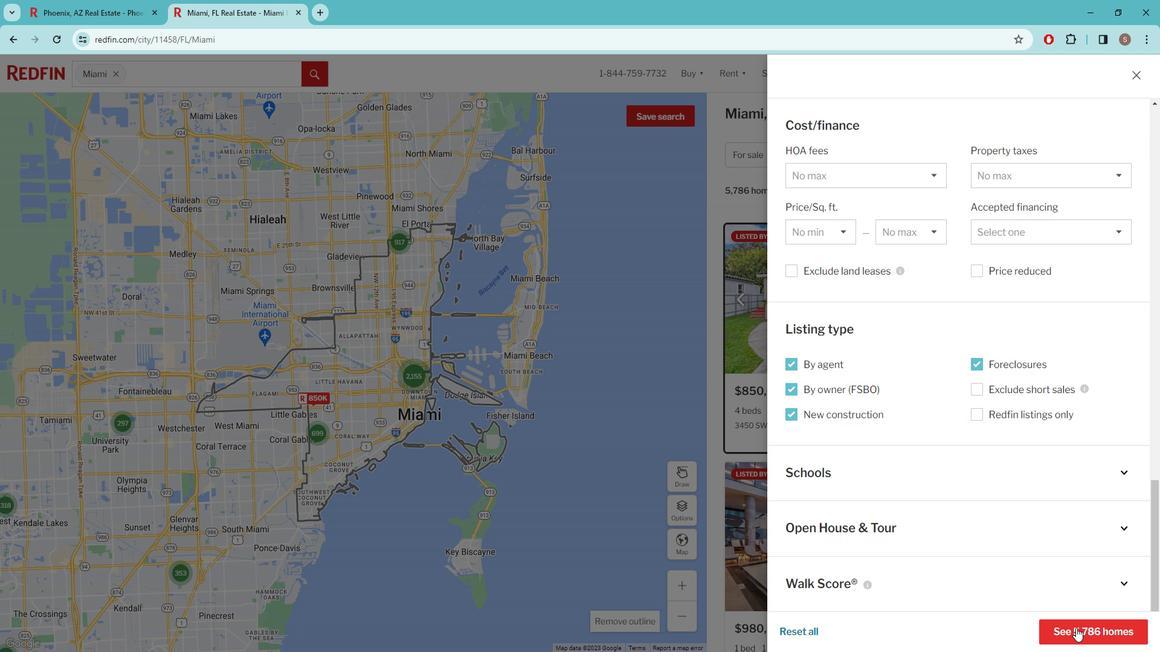 
Action: Mouse moved to (658, 118)
Screenshot: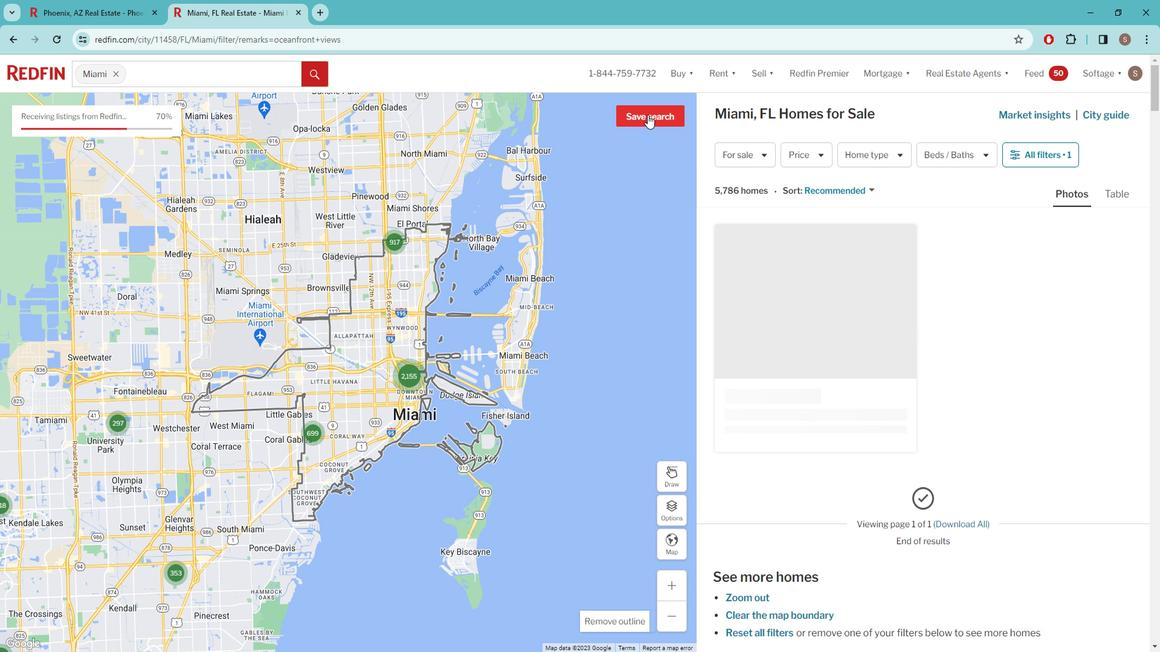 
Action: Mouse pressed left at (658, 118)
Screenshot: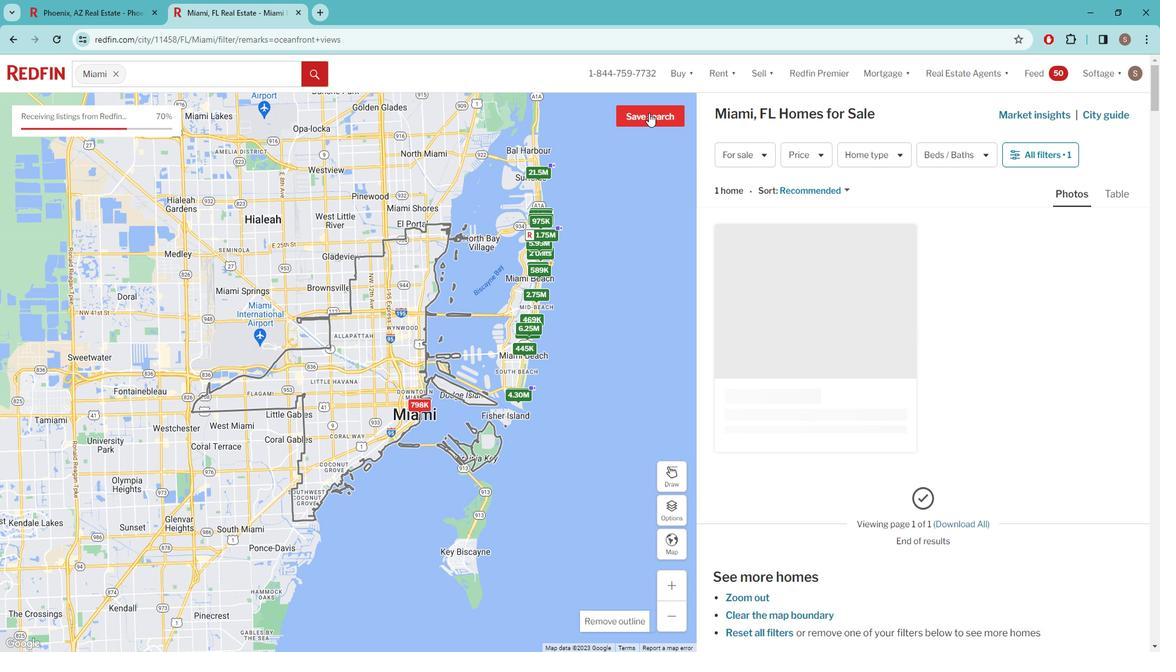 
Action: Mouse moved to (553, 299)
Screenshot: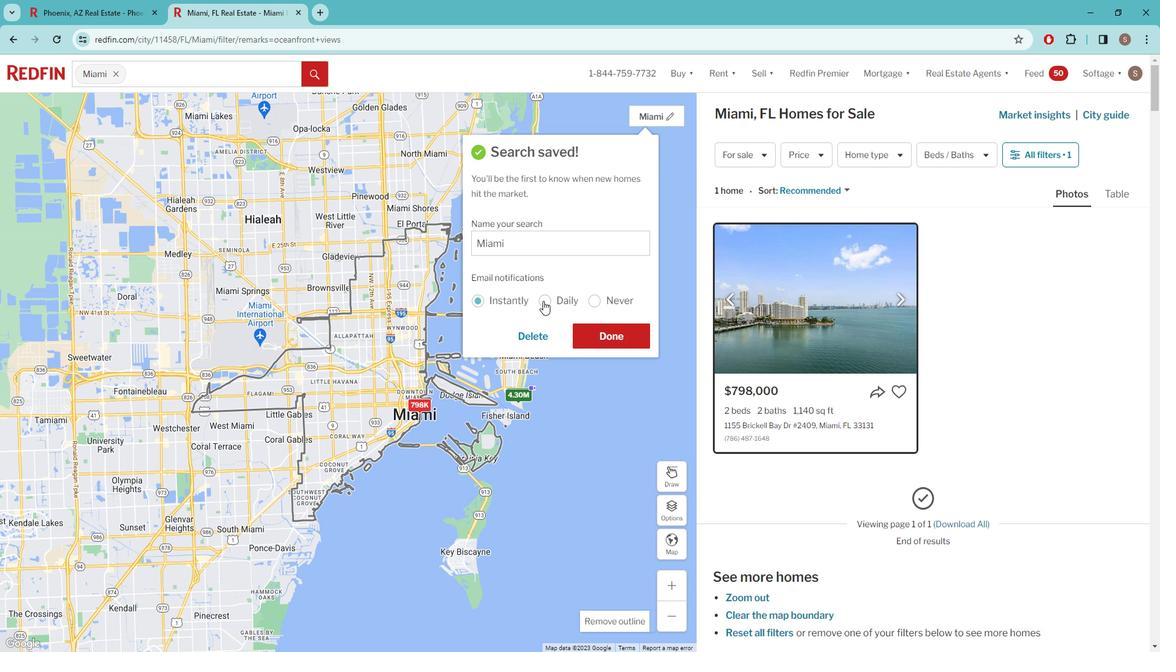 
Action: Mouse pressed left at (553, 299)
Screenshot: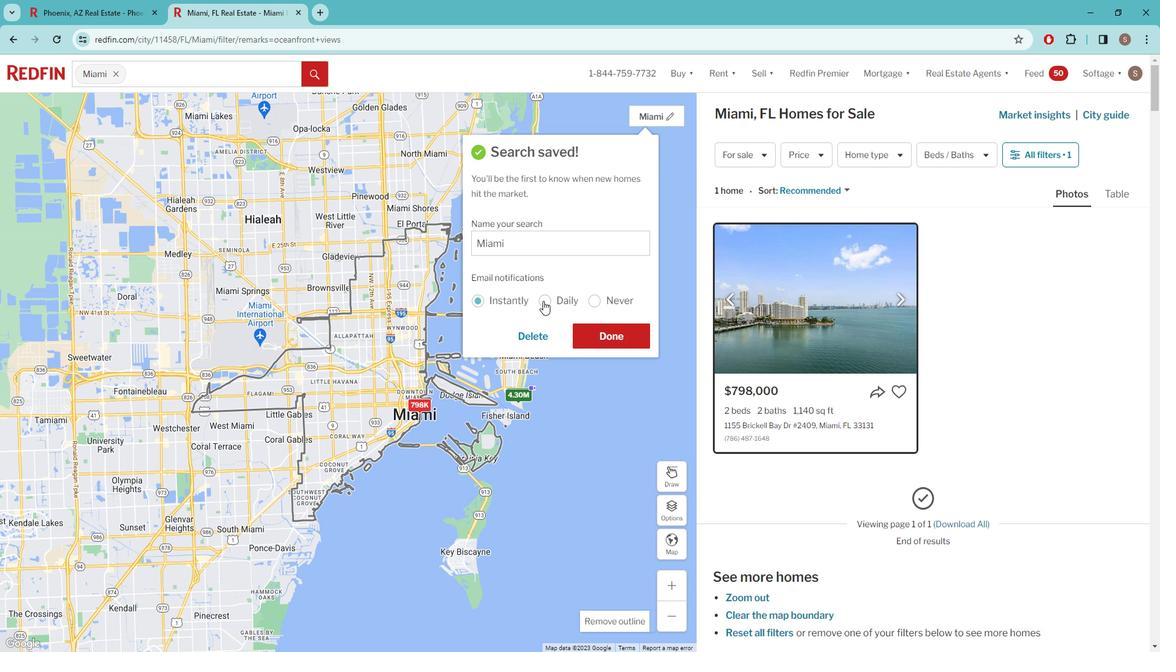 
Action: Mouse moved to (602, 327)
Screenshot: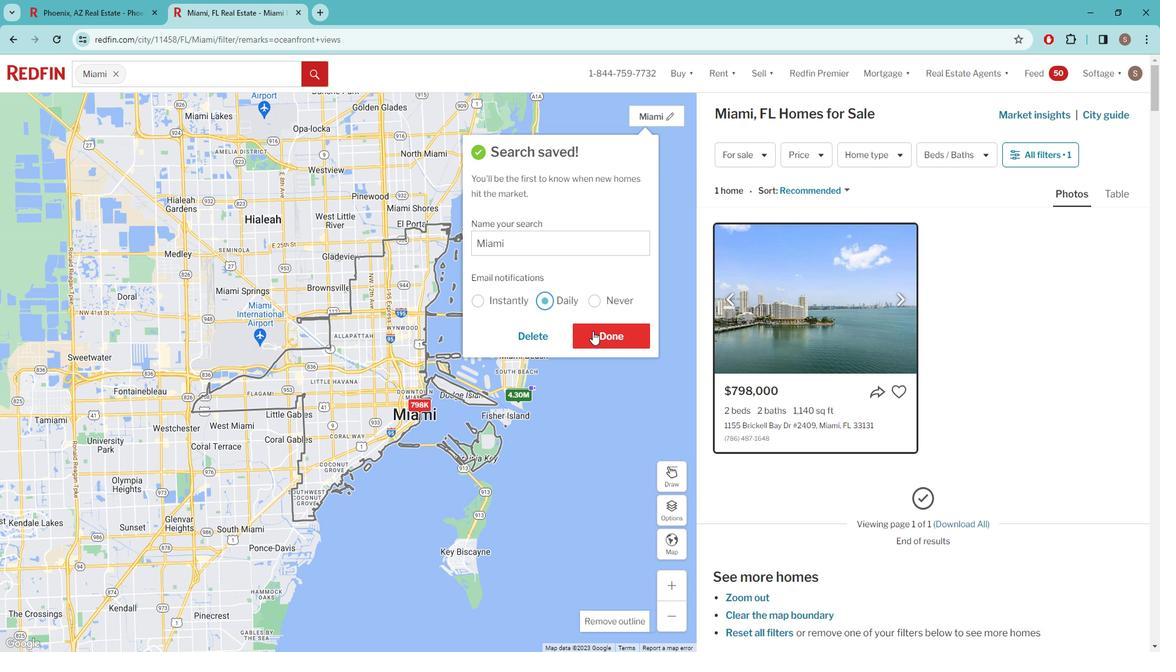 
Action: Mouse pressed left at (602, 327)
Screenshot: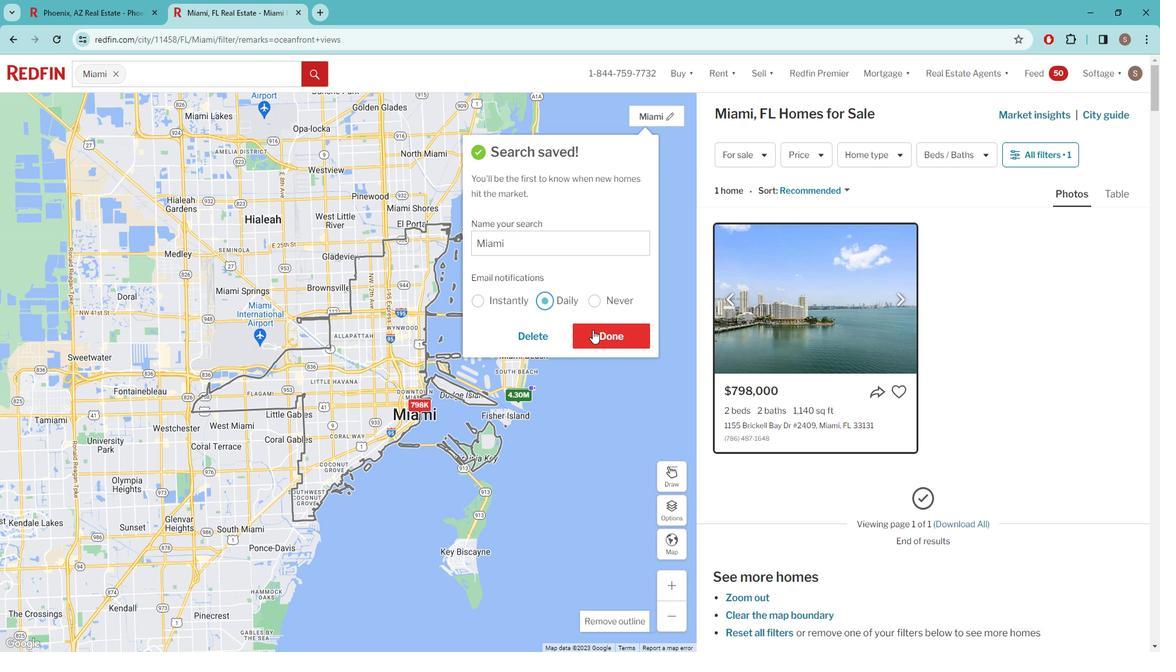
Action: Mouse moved to (602, 326)
Screenshot: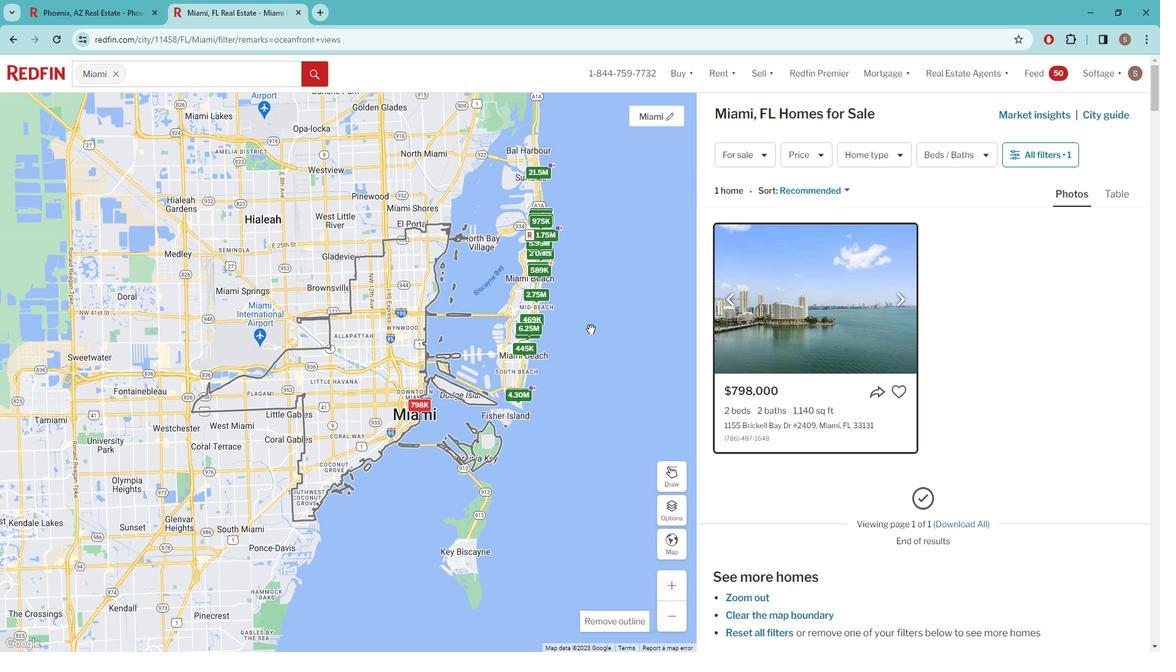 
